 Task: Look for space in Fada N'gourma, Burkina Faso from 5th June, 2023 to 16th June, 2023 for 2 adults in price range Rs.7000 to Rs.15000. Place can be entire place with 1  bedroom having 1 bed and 1 bathroom. Property type can be house, flat, guest house, hotel. Amenities needed are: air conditioning. Booking option can be shelf check-in. Required host language is English.
Action: Mouse moved to (420, 91)
Screenshot: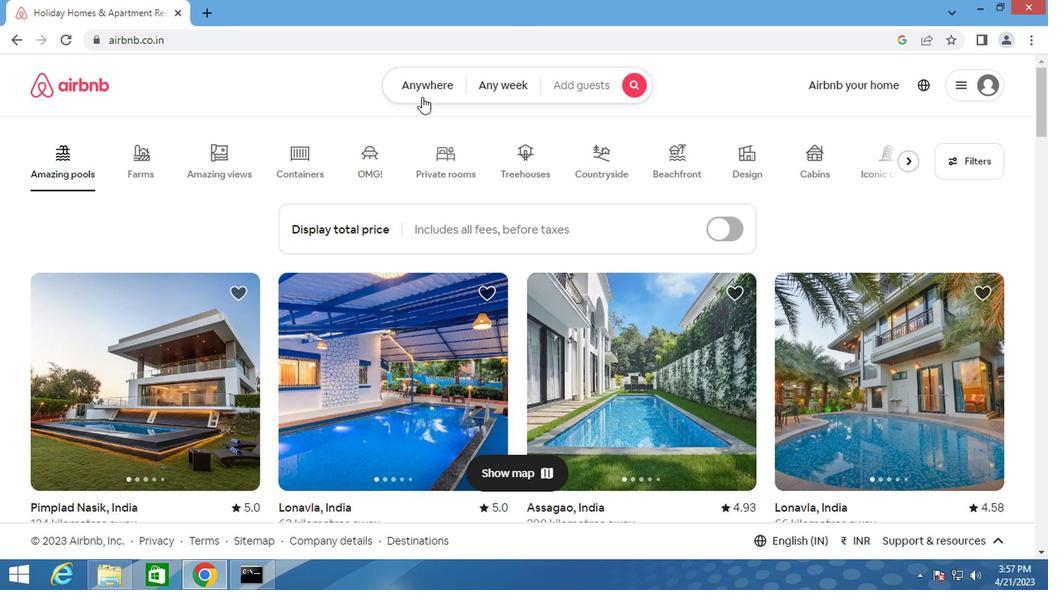 
Action: Mouse pressed left at (420, 91)
Screenshot: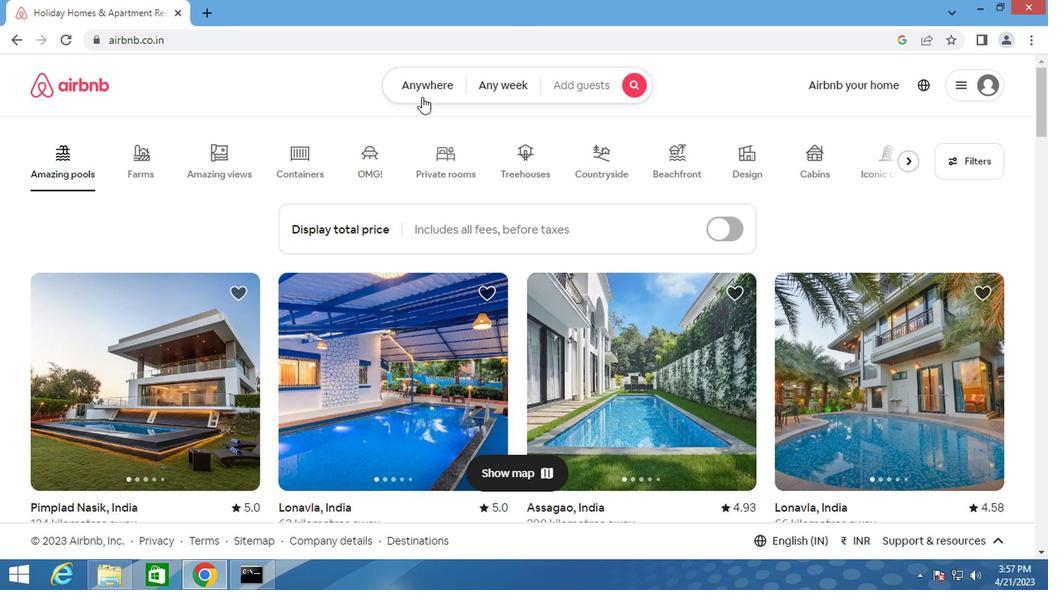 
Action: Mouse moved to (302, 146)
Screenshot: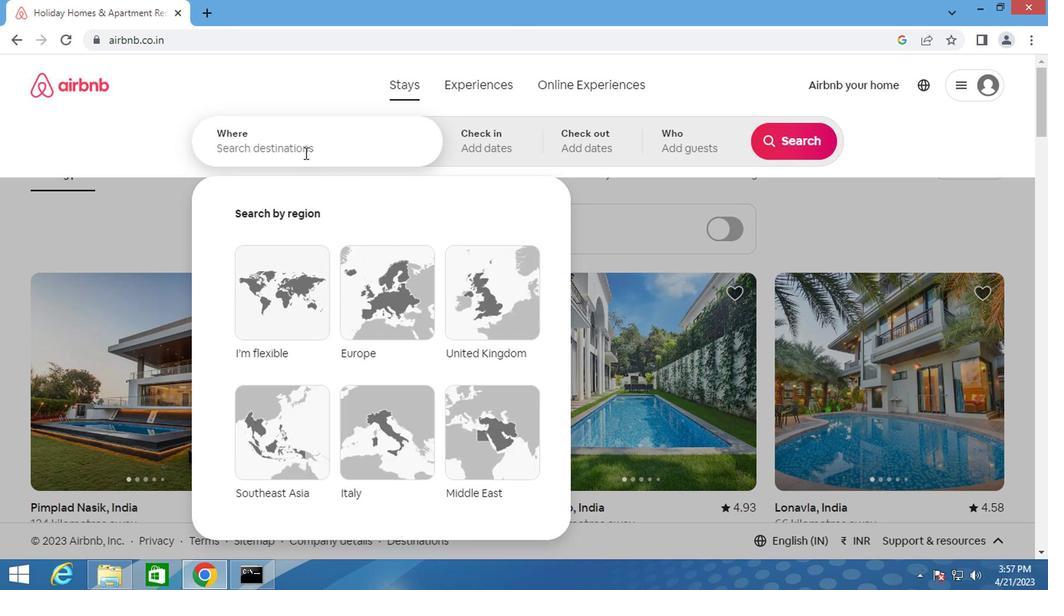 
Action: Mouse pressed left at (302, 146)
Screenshot: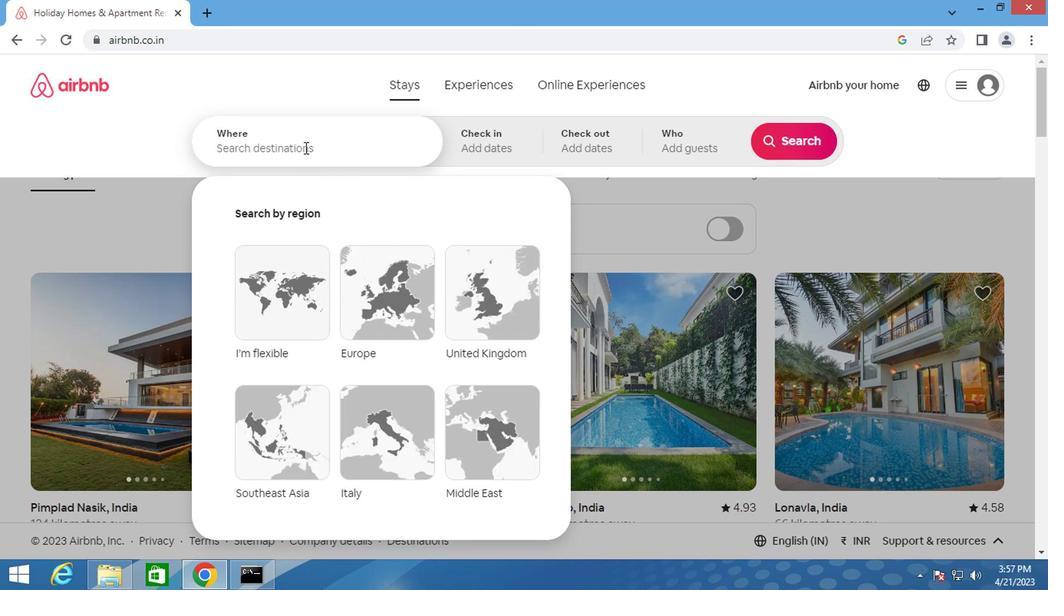 
Action: Key pressed <Key.shift>FADA<Key.space><Key.shift>N'
Screenshot: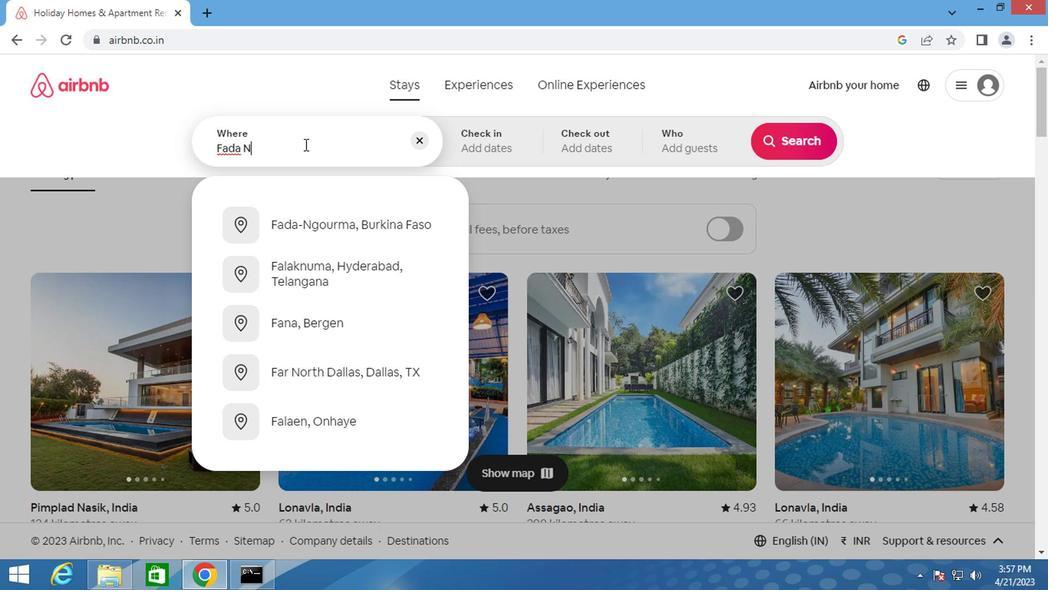 
Action: Mouse moved to (349, 220)
Screenshot: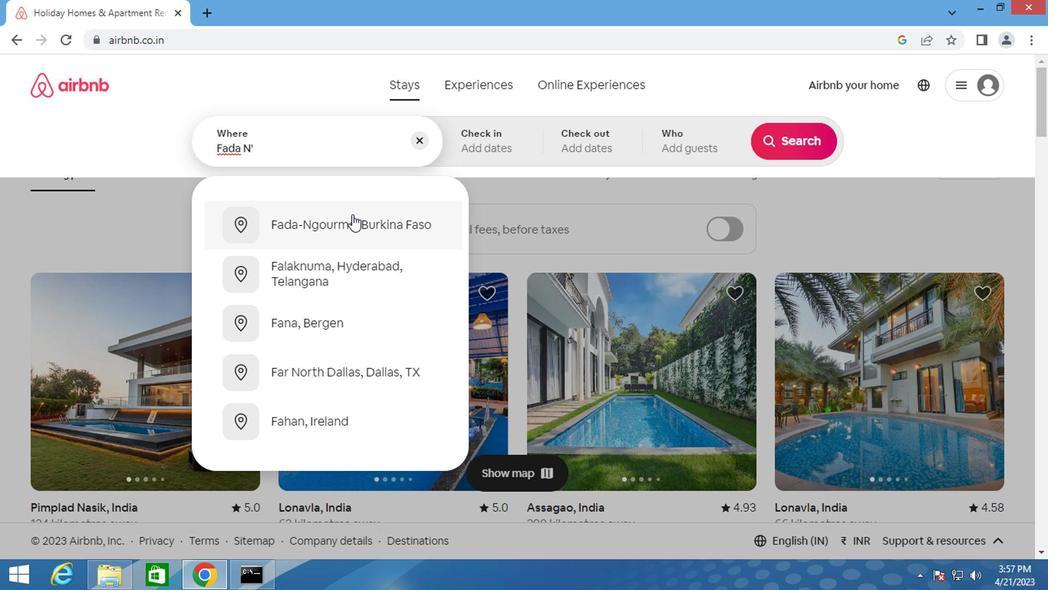 
Action: Mouse pressed left at (349, 220)
Screenshot: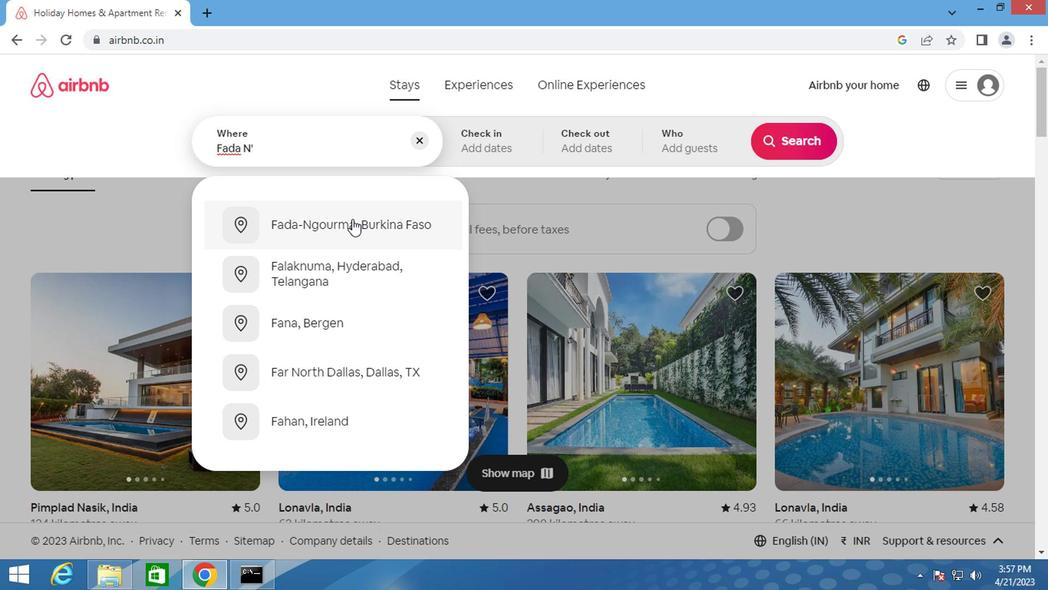 
Action: Mouse moved to (786, 262)
Screenshot: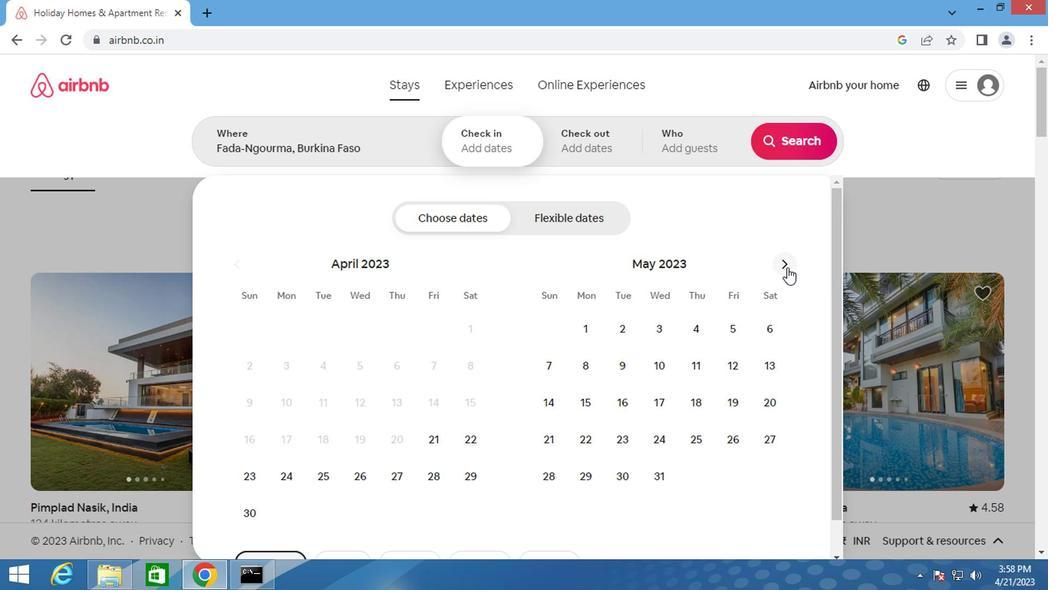 
Action: Mouse pressed left at (786, 262)
Screenshot: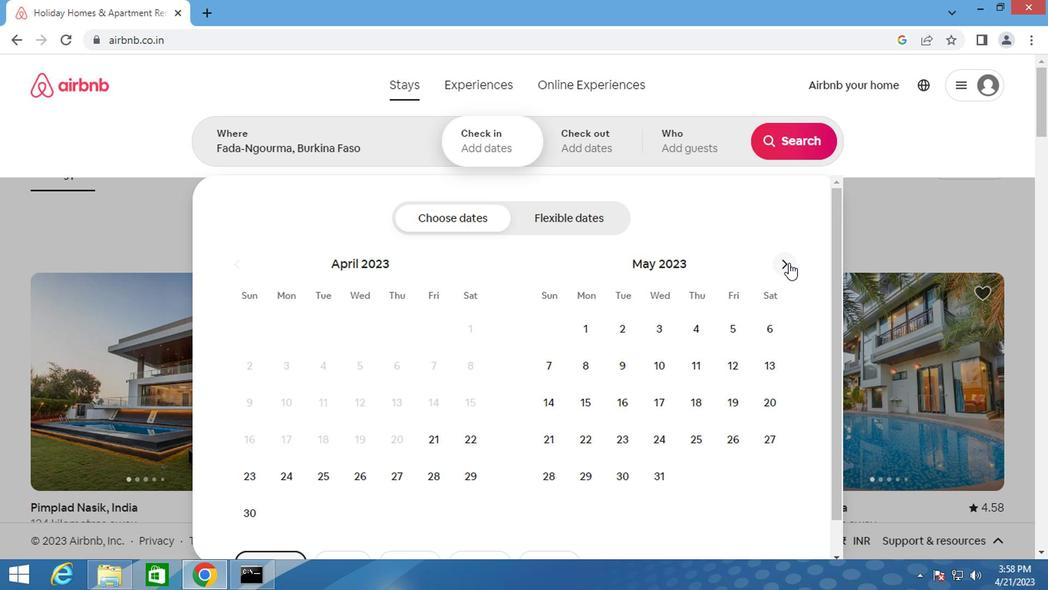 
Action: Mouse moved to (586, 374)
Screenshot: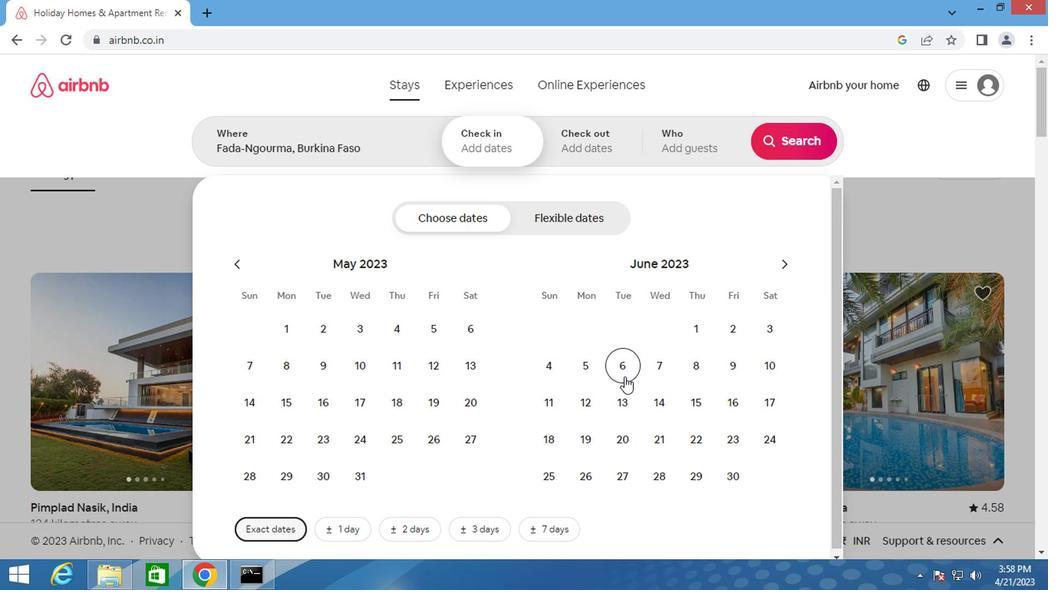 
Action: Mouse pressed left at (586, 374)
Screenshot: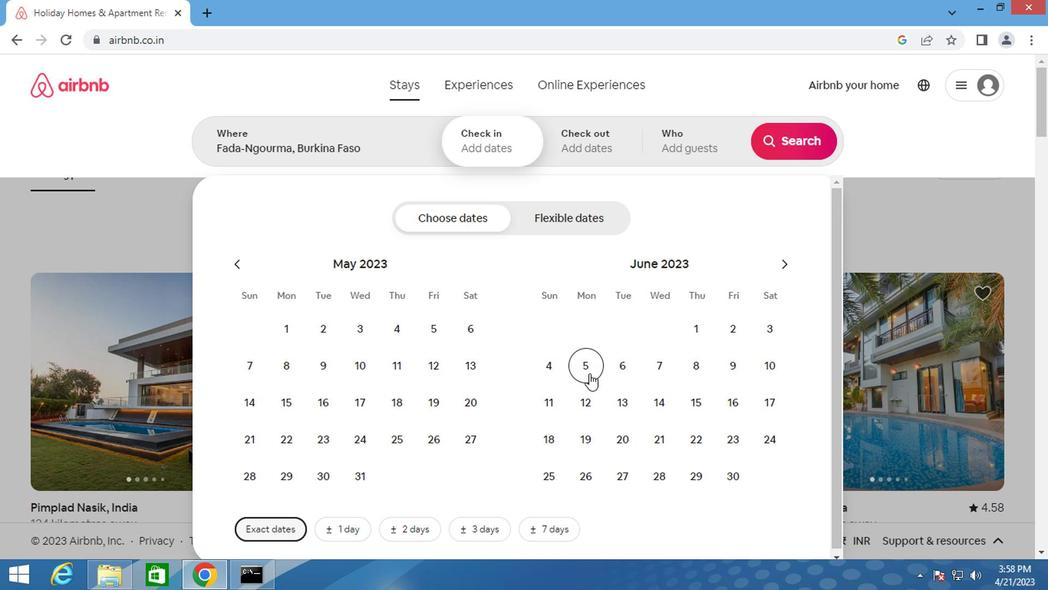 
Action: Mouse moved to (722, 402)
Screenshot: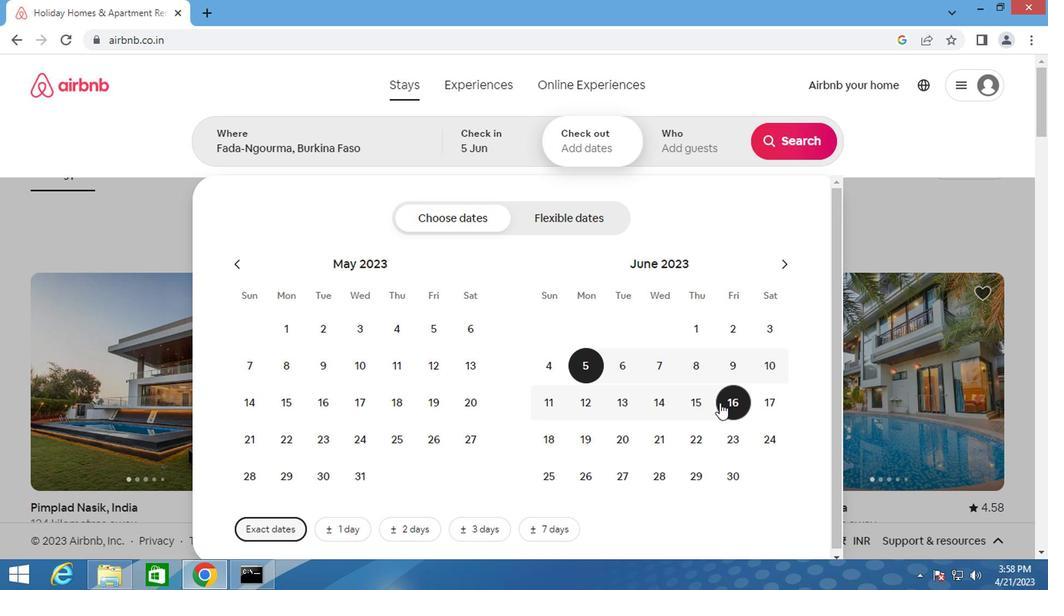 
Action: Mouse pressed left at (722, 402)
Screenshot: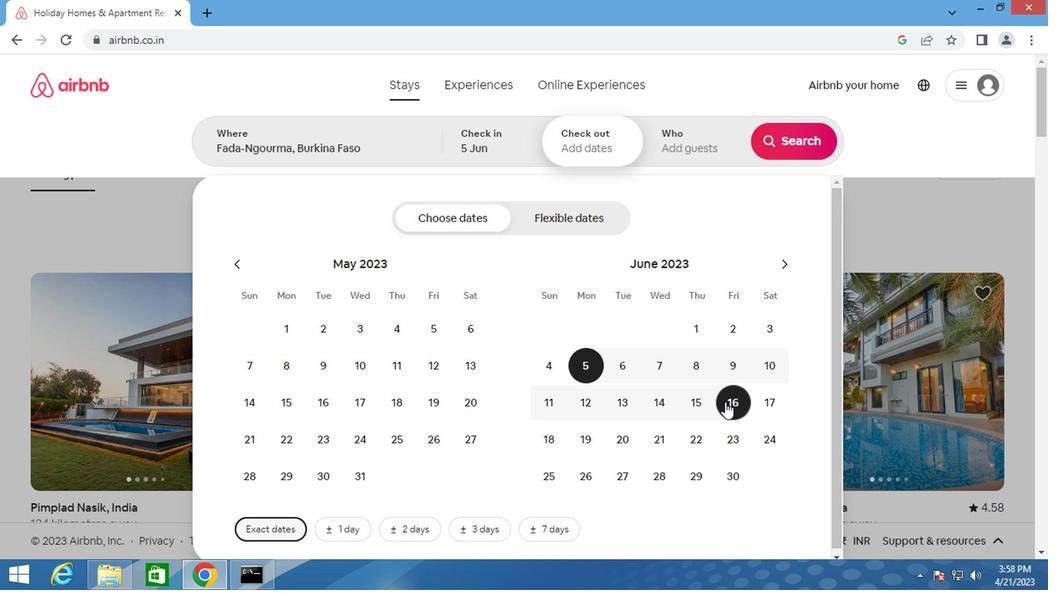
Action: Mouse moved to (697, 149)
Screenshot: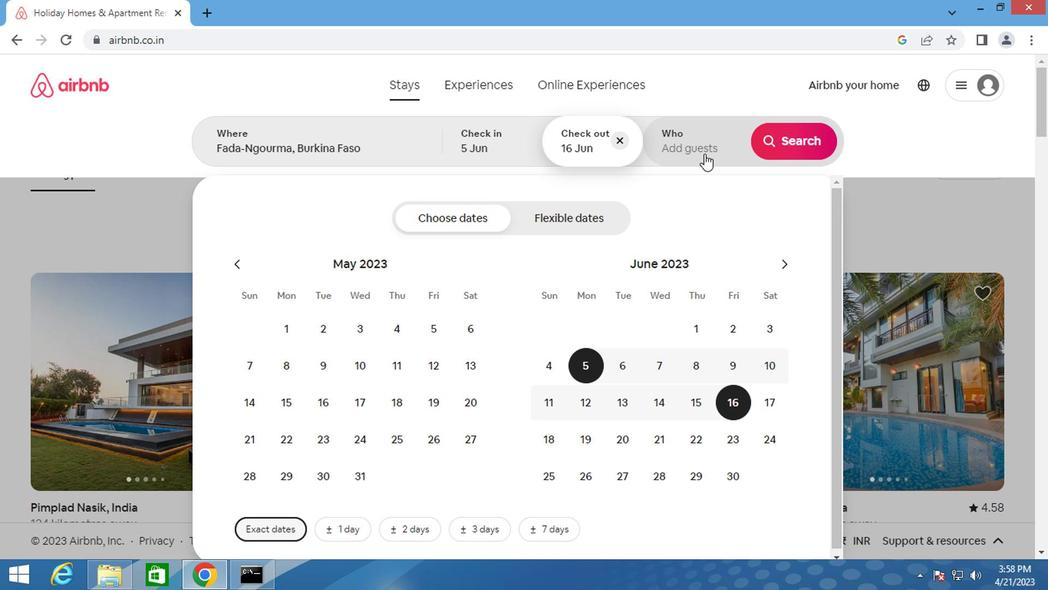 
Action: Mouse pressed left at (697, 149)
Screenshot: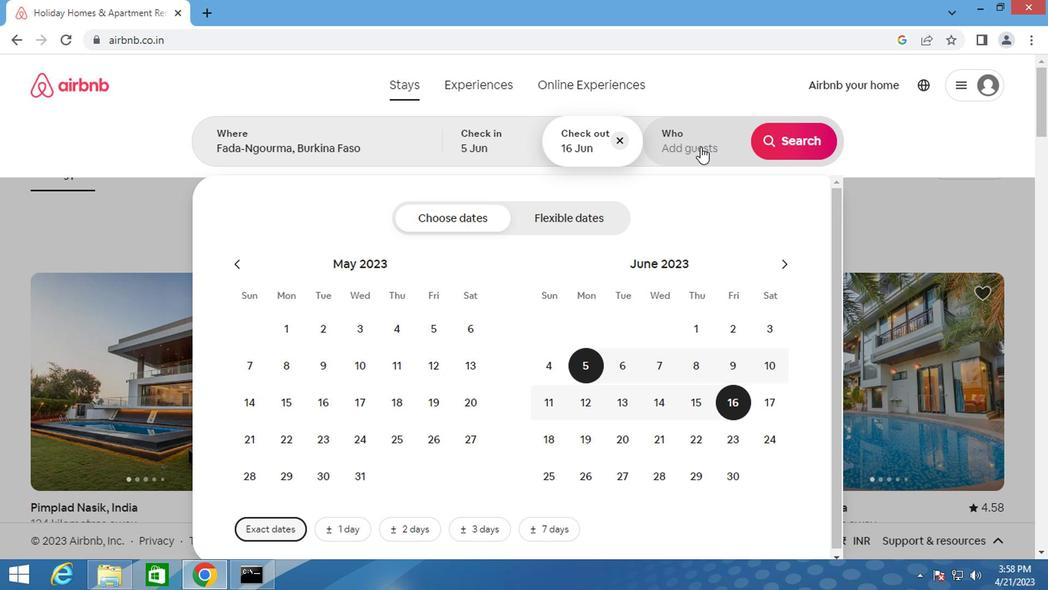 
Action: Mouse moved to (797, 218)
Screenshot: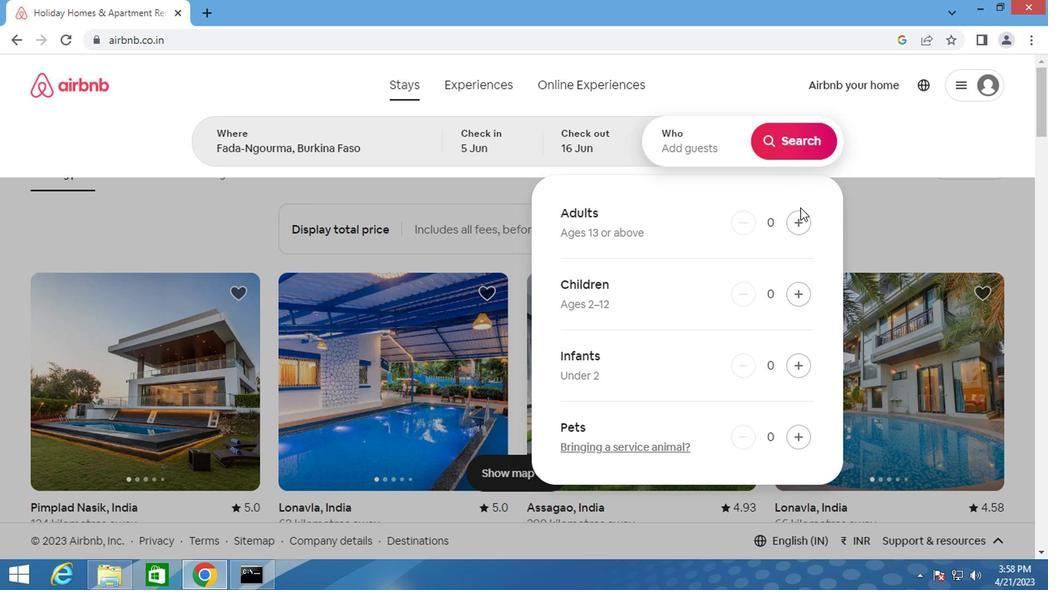 
Action: Mouse pressed left at (797, 218)
Screenshot: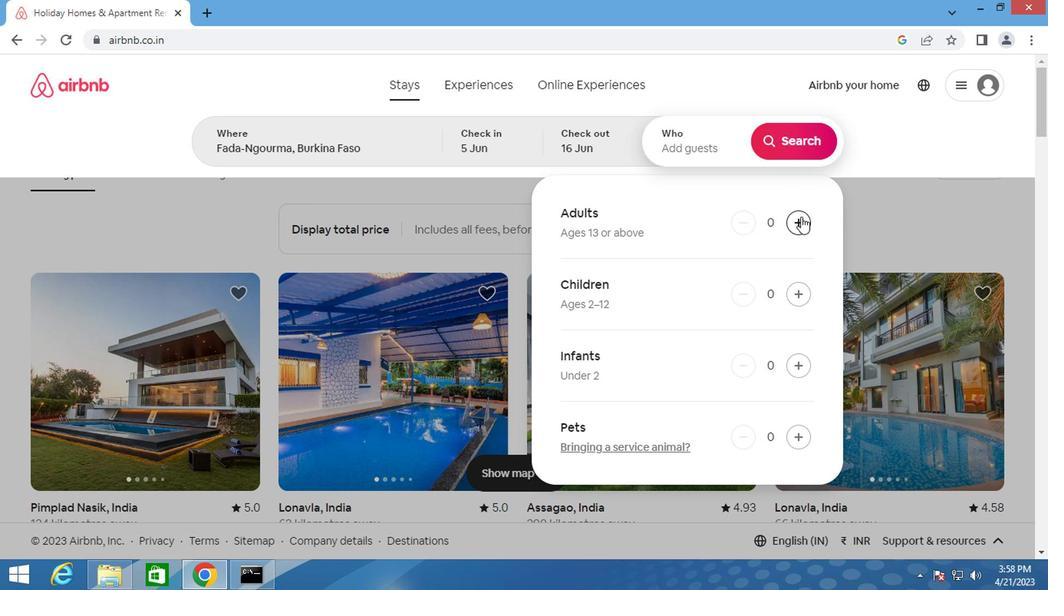 
Action: Mouse pressed left at (797, 218)
Screenshot: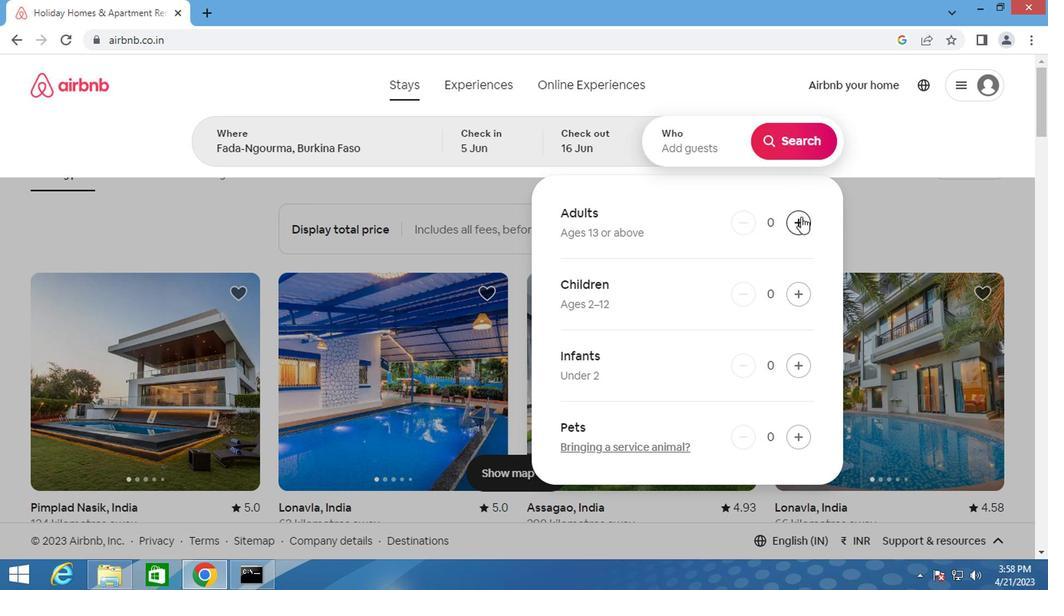 
Action: Mouse moved to (789, 151)
Screenshot: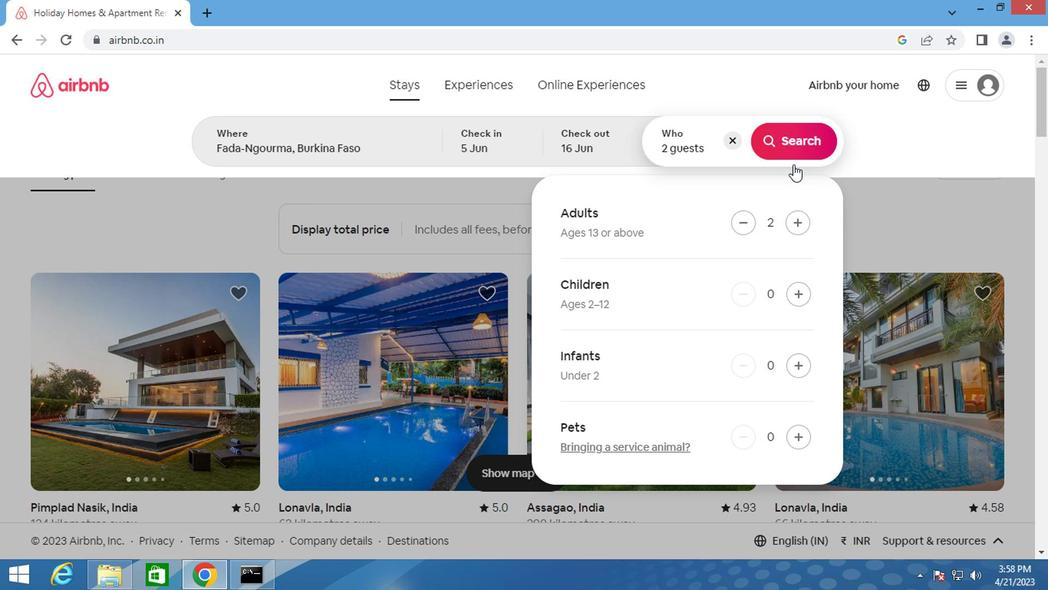 
Action: Mouse pressed left at (789, 151)
Screenshot: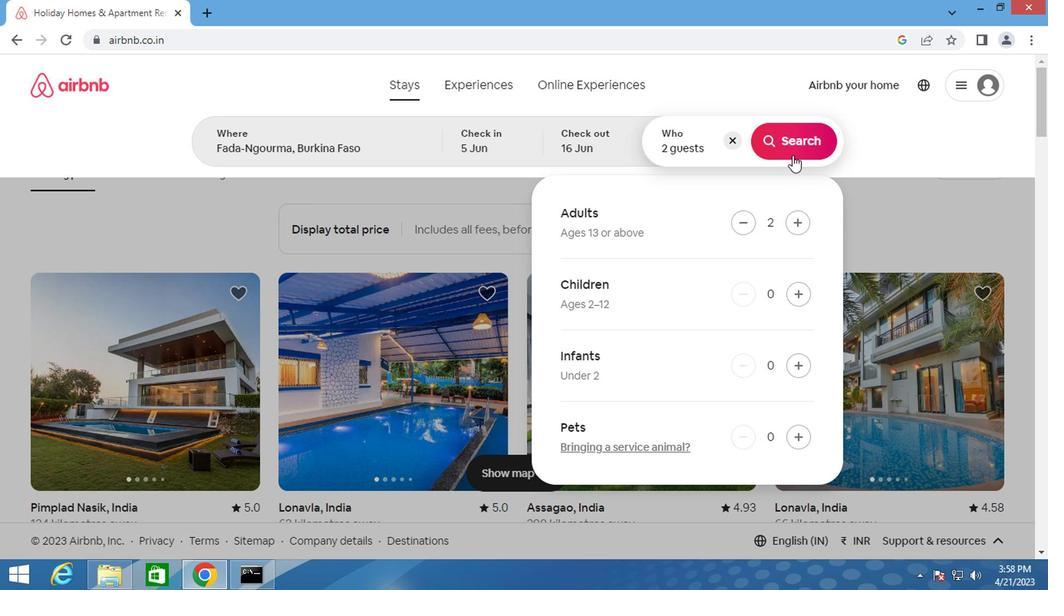 
Action: Mouse moved to (982, 156)
Screenshot: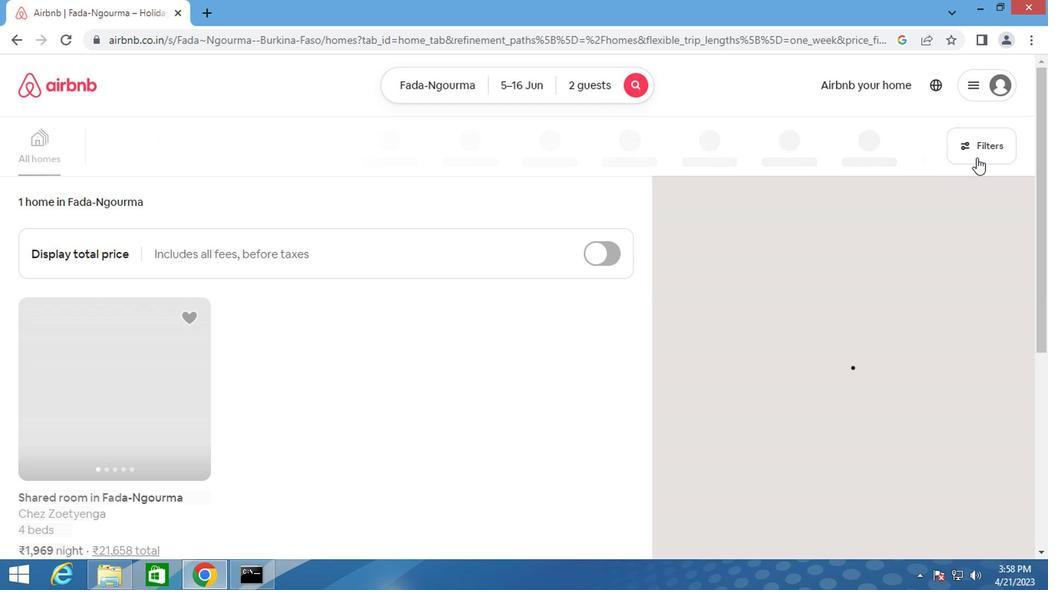 
Action: Mouse pressed left at (982, 156)
Screenshot: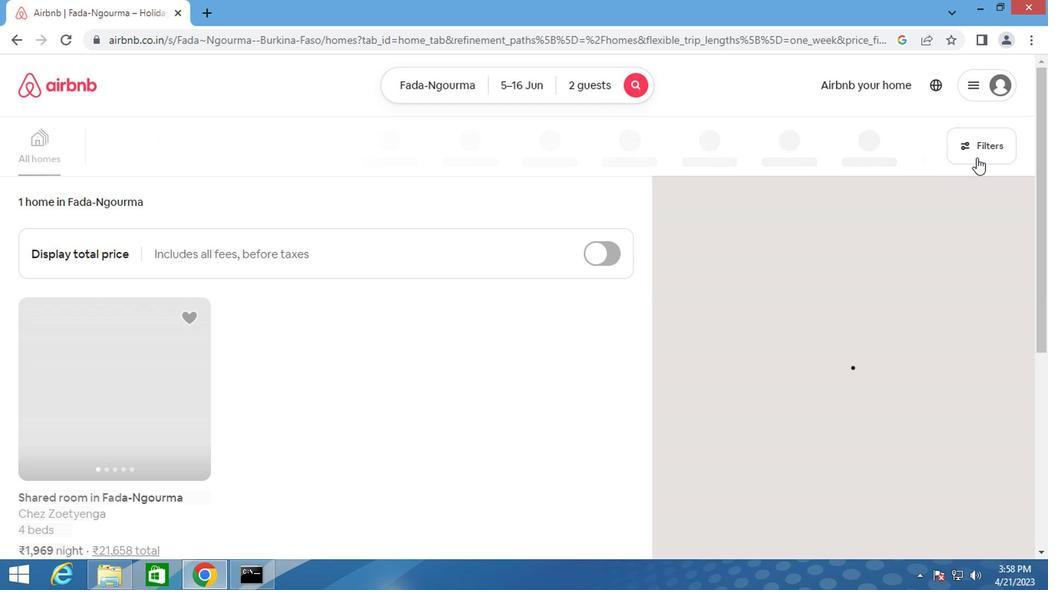 
Action: Mouse moved to (304, 342)
Screenshot: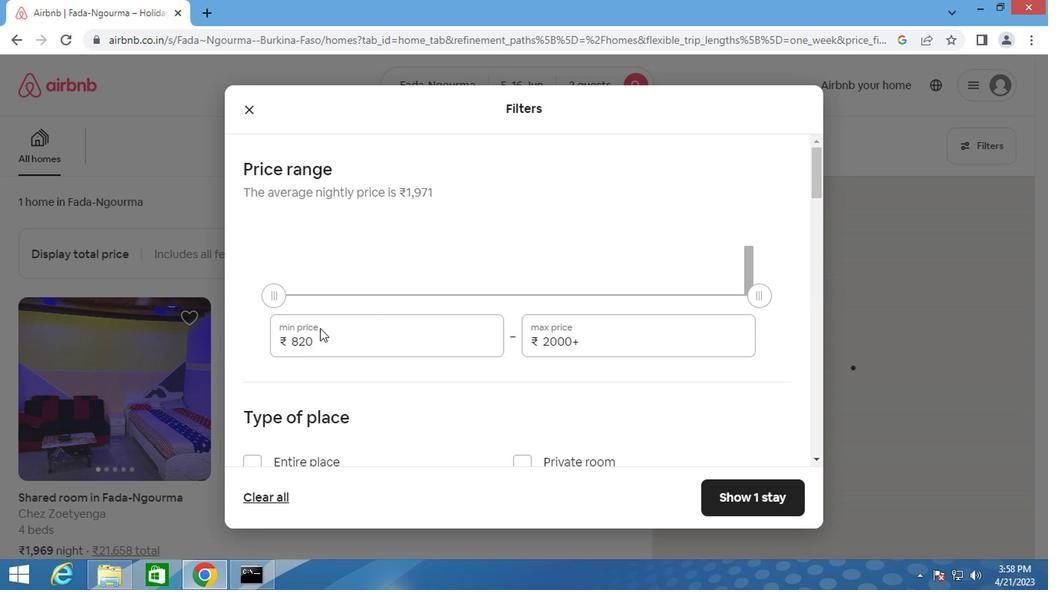 
Action: Mouse pressed left at (304, 342)
Screenshot: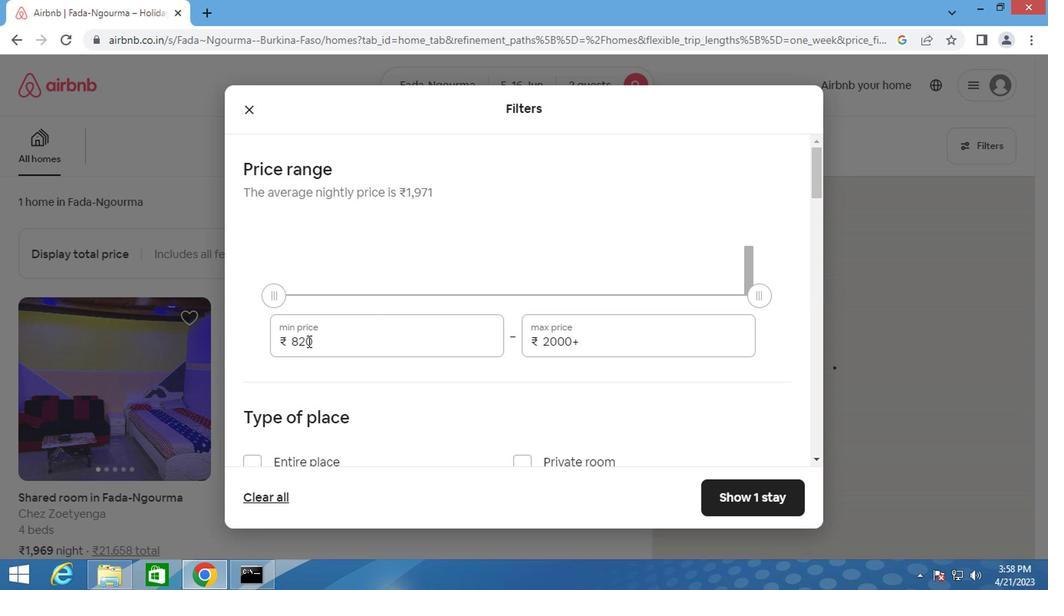 
Action: Mouse pressed left at (304, 342)
Screenshot: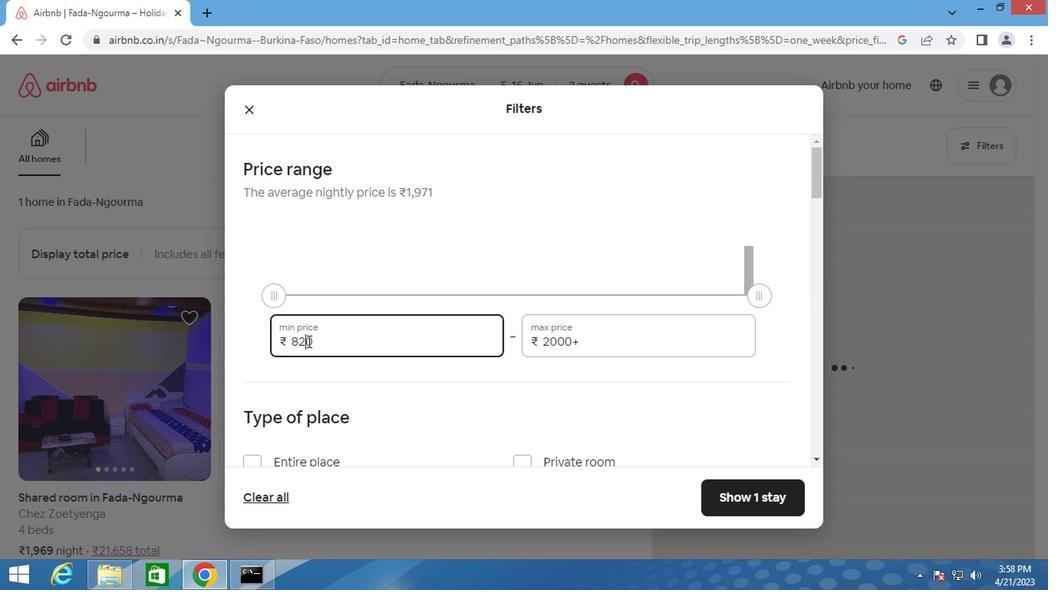
Action: Key pressed <Key.backspace>7000
Screenshot: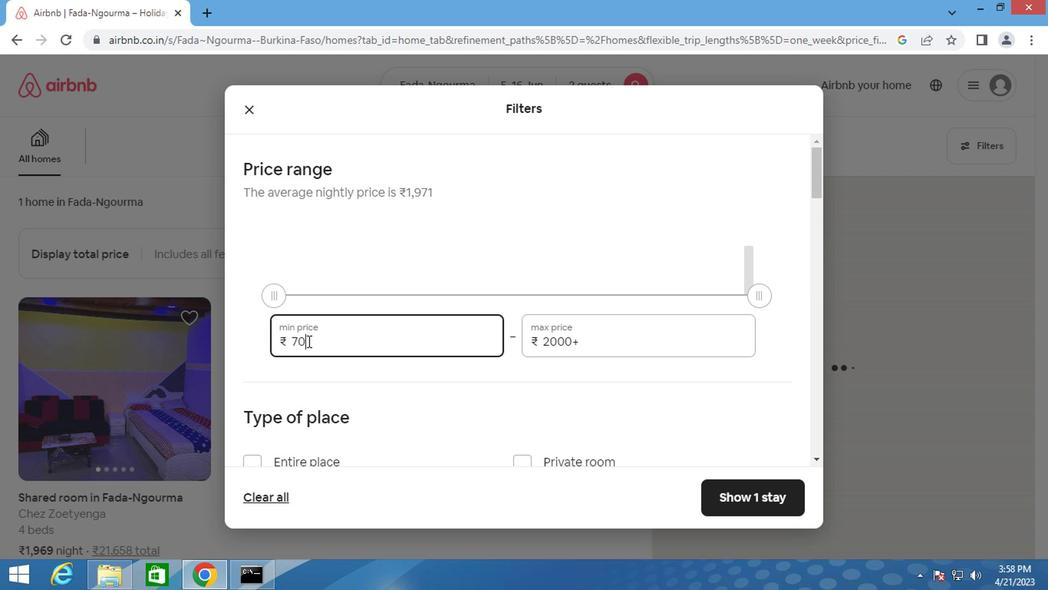 
Action: Mouse moved to (547, 335)
Screenshot: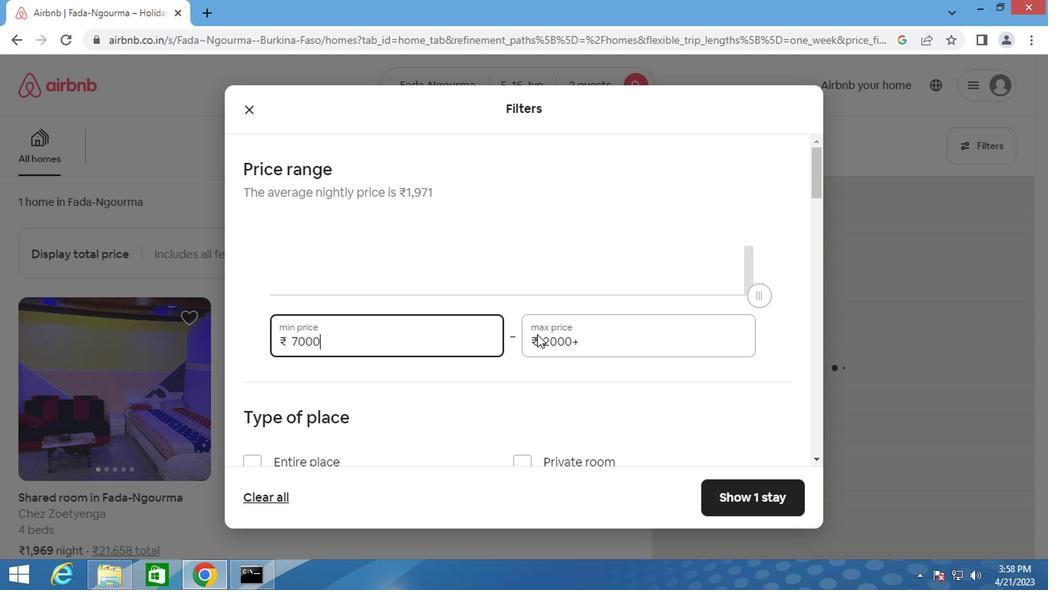 
Action: Mouse pressed left at (547, 335)
Screenshot: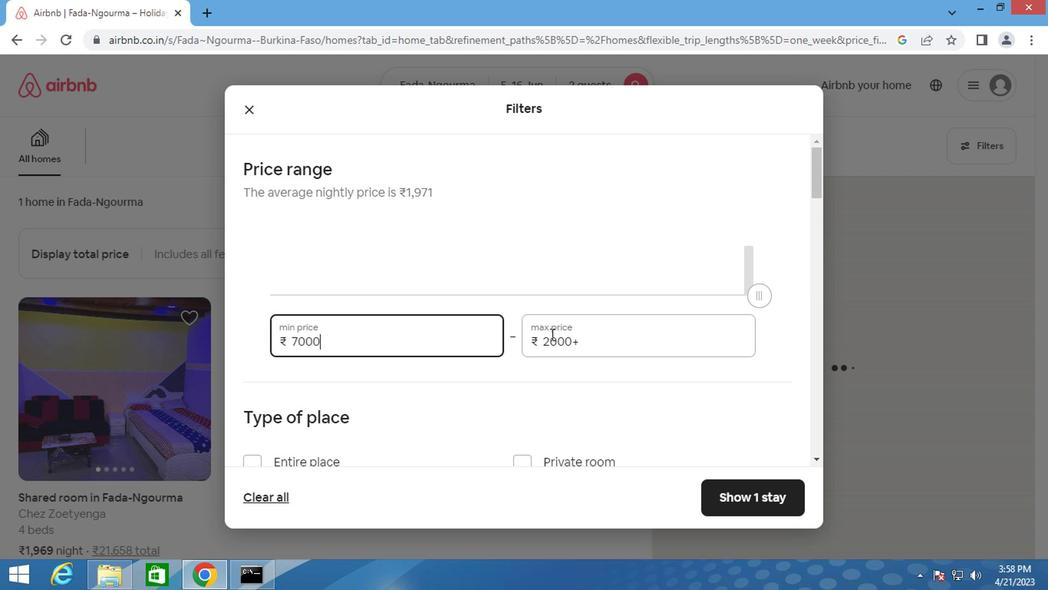 
Action: Mouse moved to (550, 343)
Screenshot: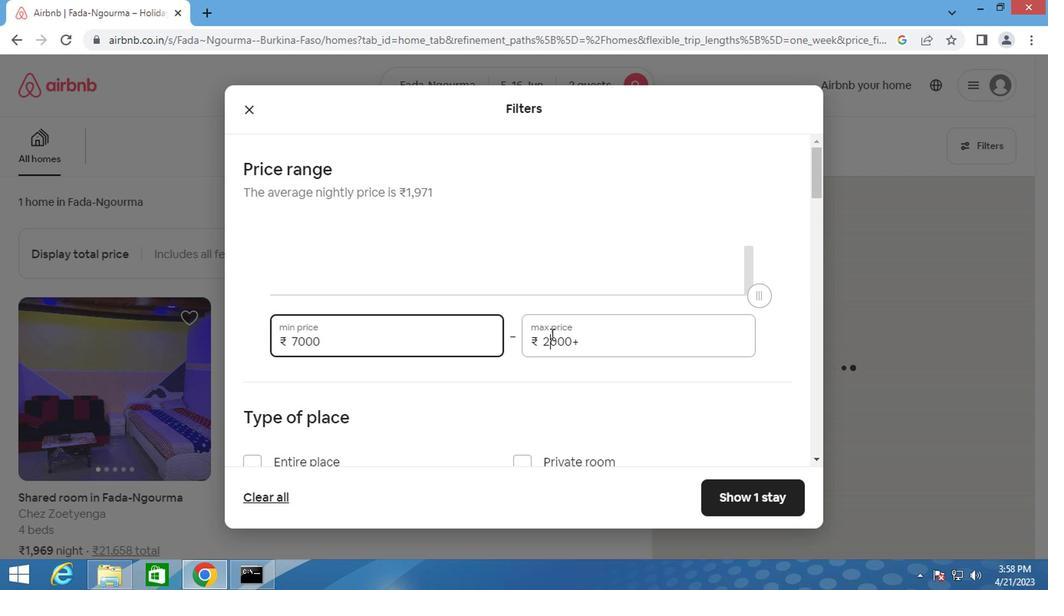 
Action: Mouse pressed left at (550, 343)
Screenshot: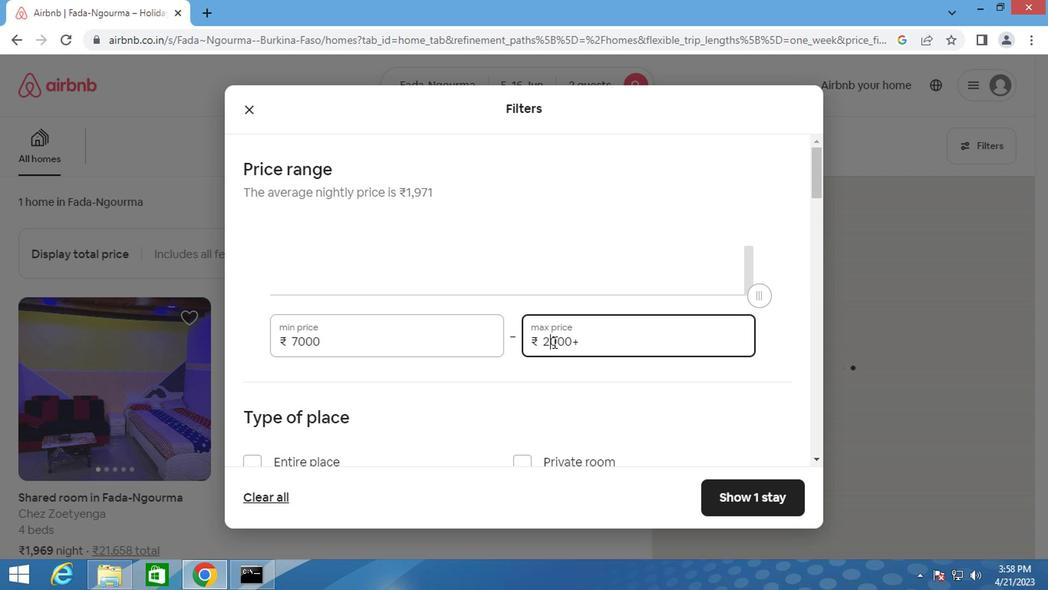 
Action: Mouse moved to (550, 343)
Screenshot: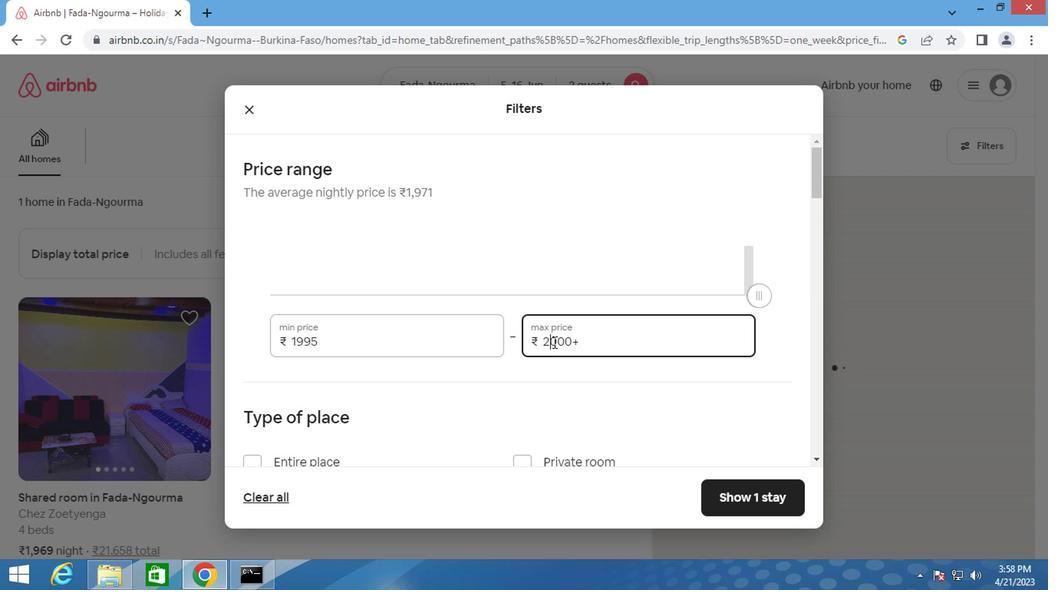 
Action: Mouse pressed left at (550, 343)
Screenshot: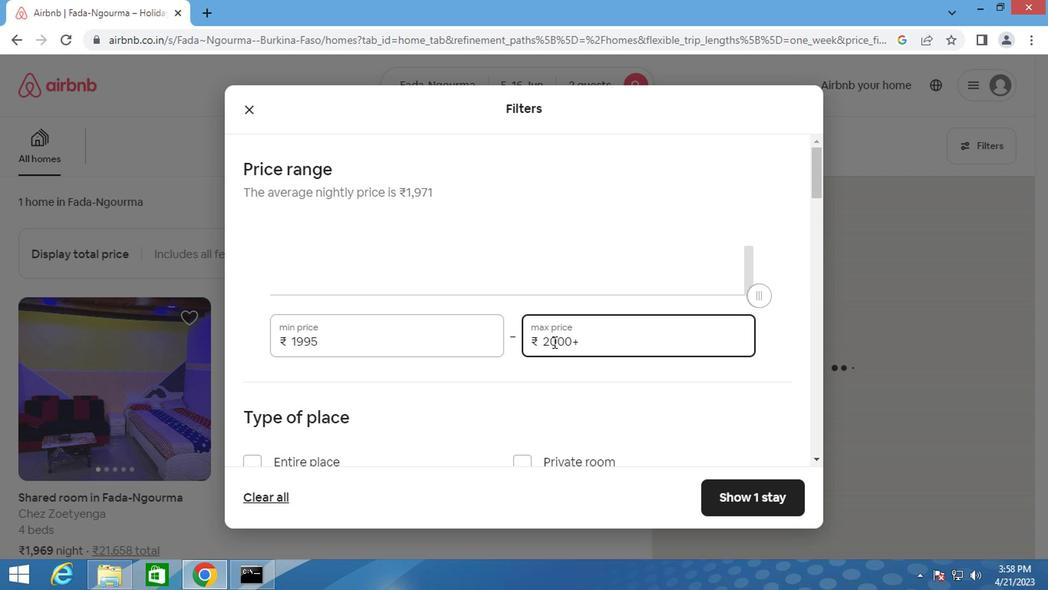 
Action: Mouse pressed left at (550, 343)
Screenshot: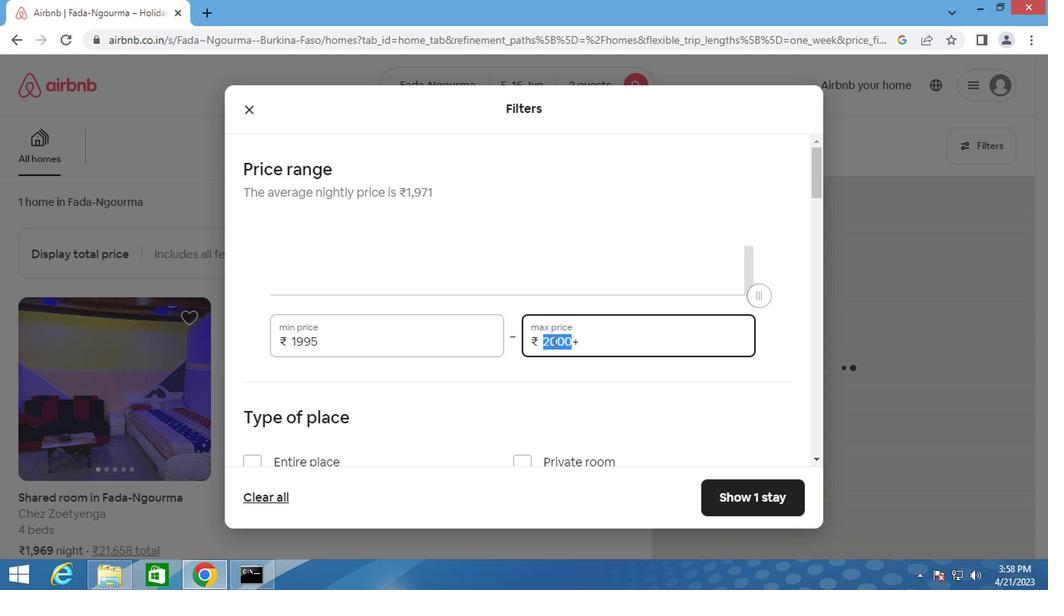 
Action: Key pressed <Key.backspace>15000
Screenshot: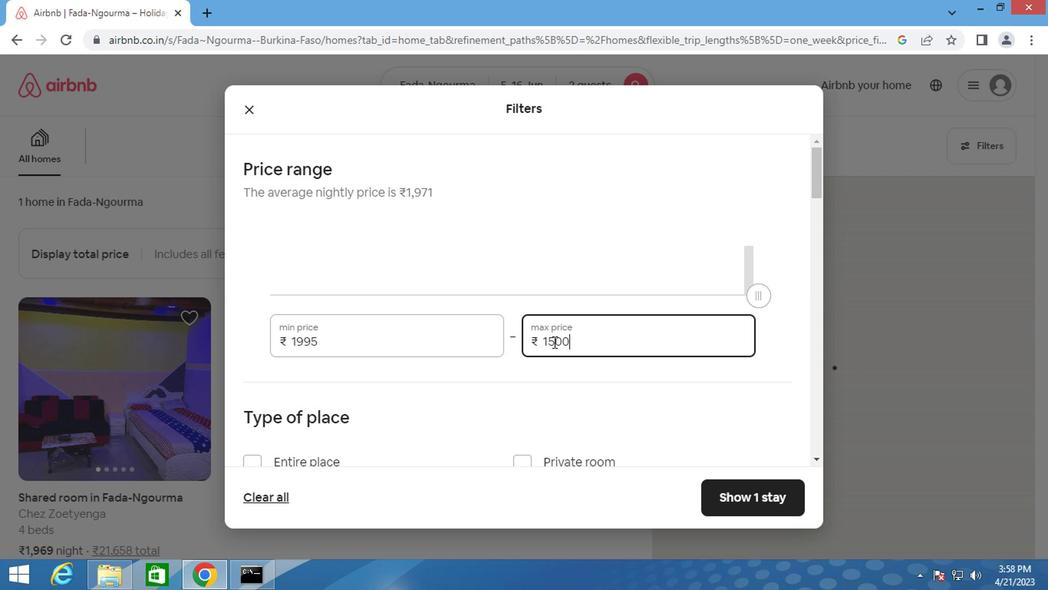
Action: Mouse moved to (247, 460)
Screenshot: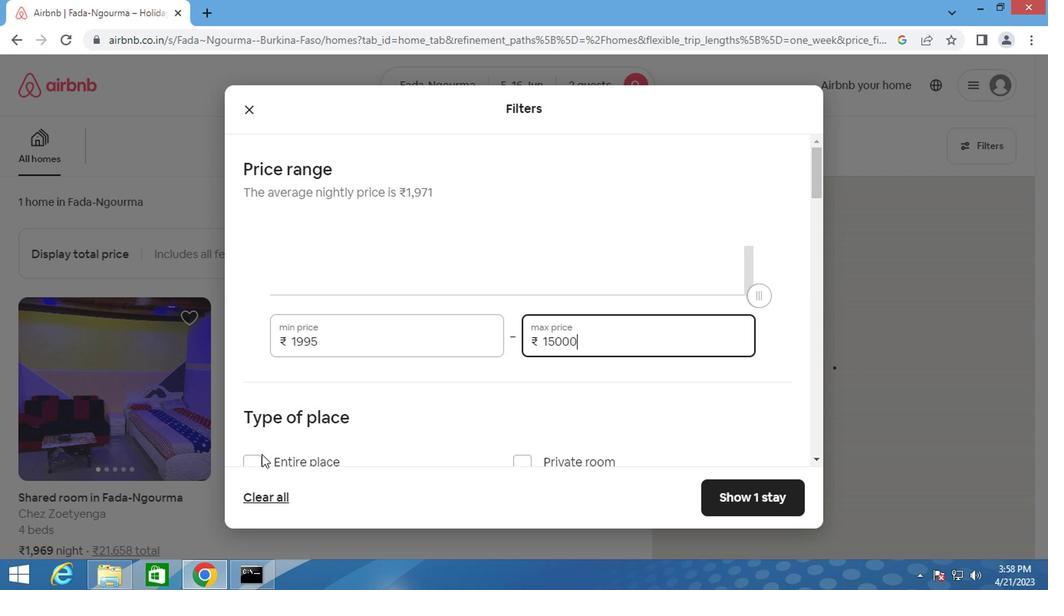 
Action: Mouse pressed left at (247, 460)
Screenshot: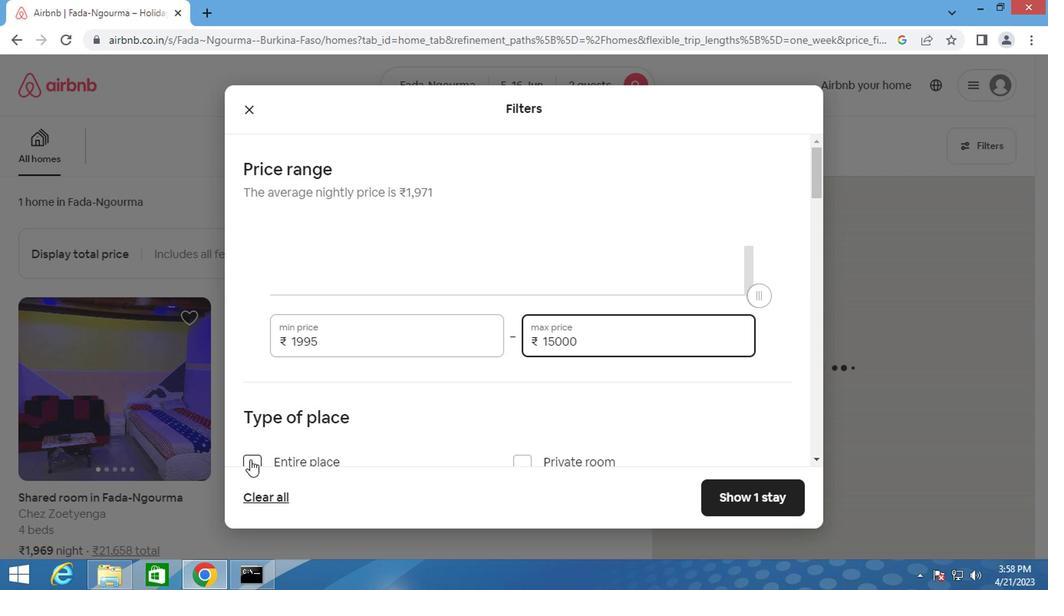 
Action: Mouse moved to (374, 409)
Screenshot: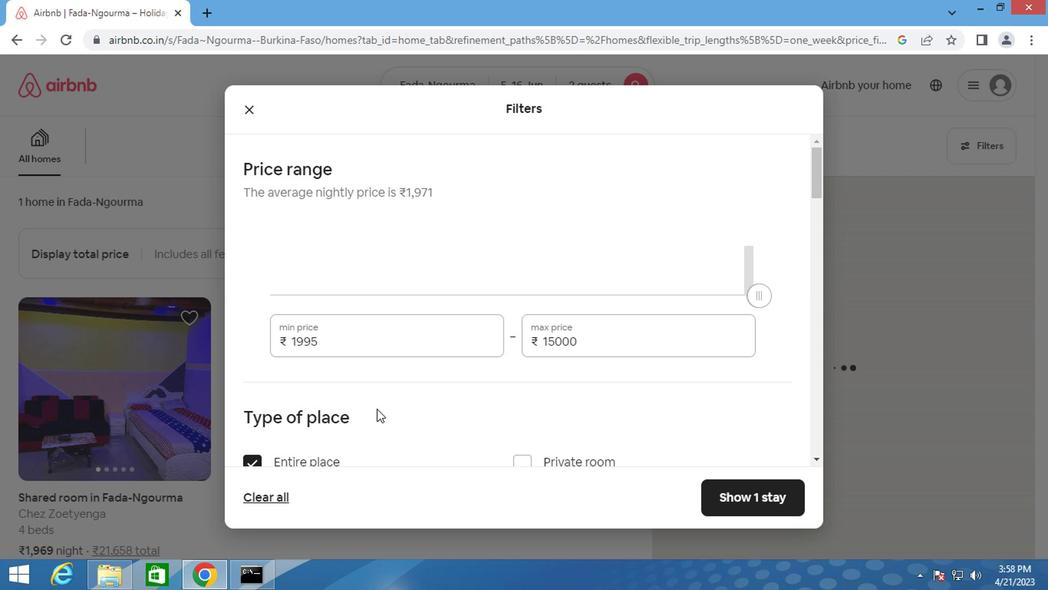
Action: Mouse scrolled (374, 408) with delta (0, -1)
Screenshot: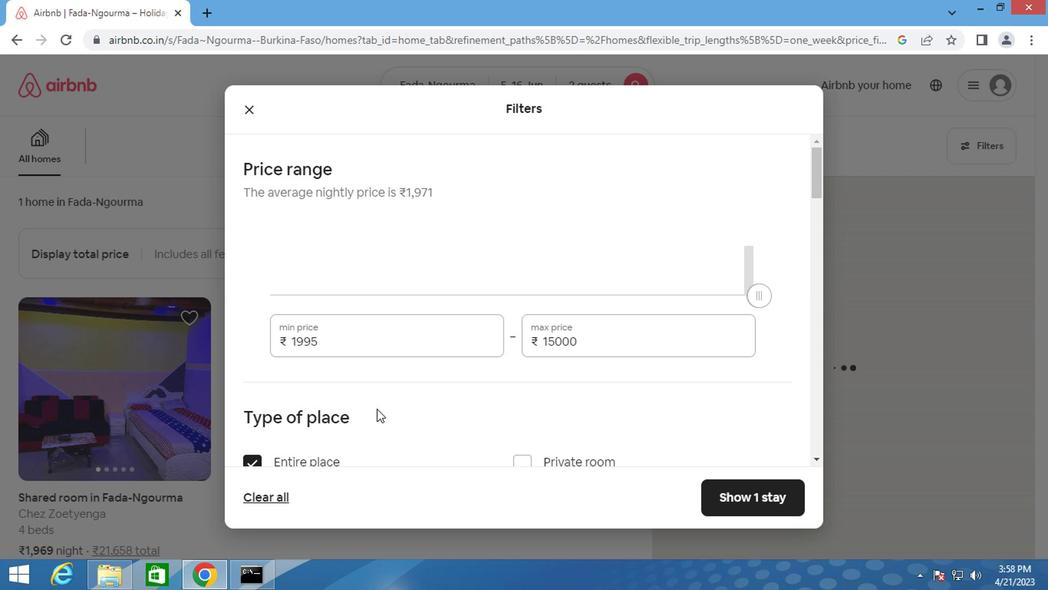 
Action: Mouse scrolled (374, 408) with delta (0, -1)
Screenshot: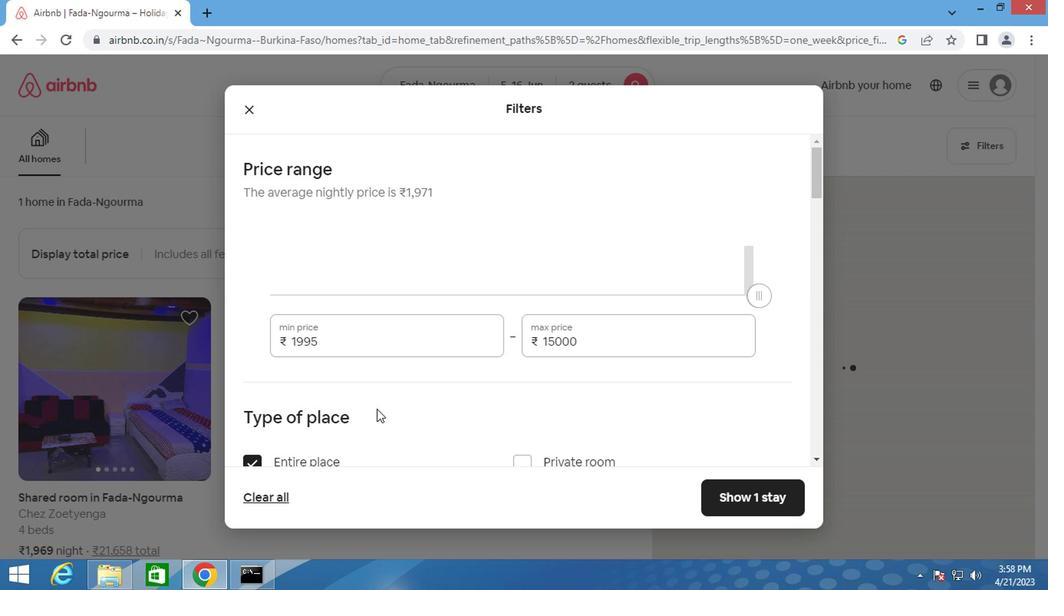 
Action: Mouse scrolled (374, 408) with delta (0, -1)
Screenshot: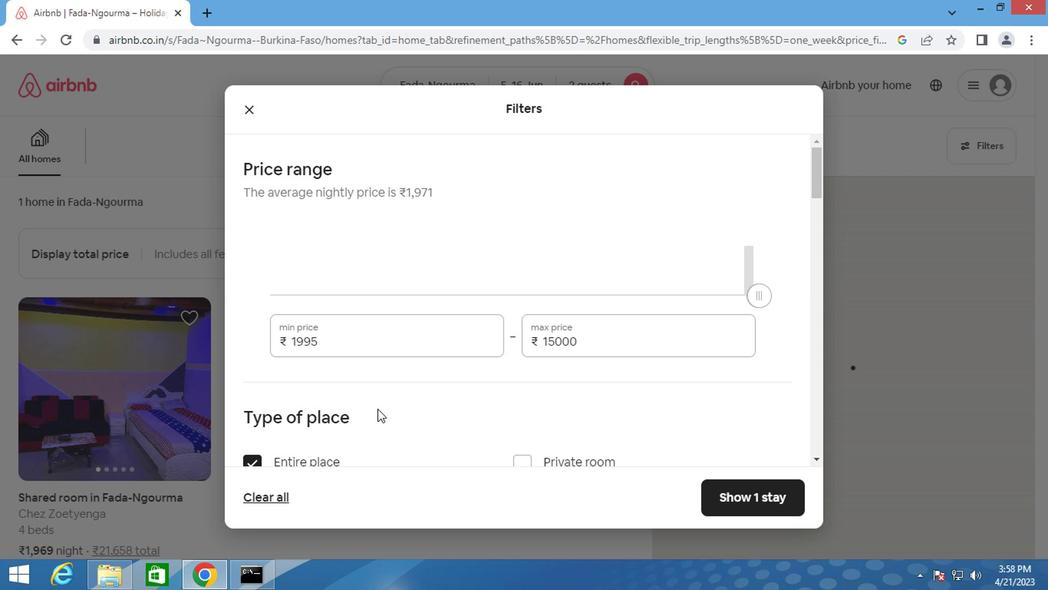 
Action: Mouse scrolled (374, 408) with delta (0, -1)
Screenshot: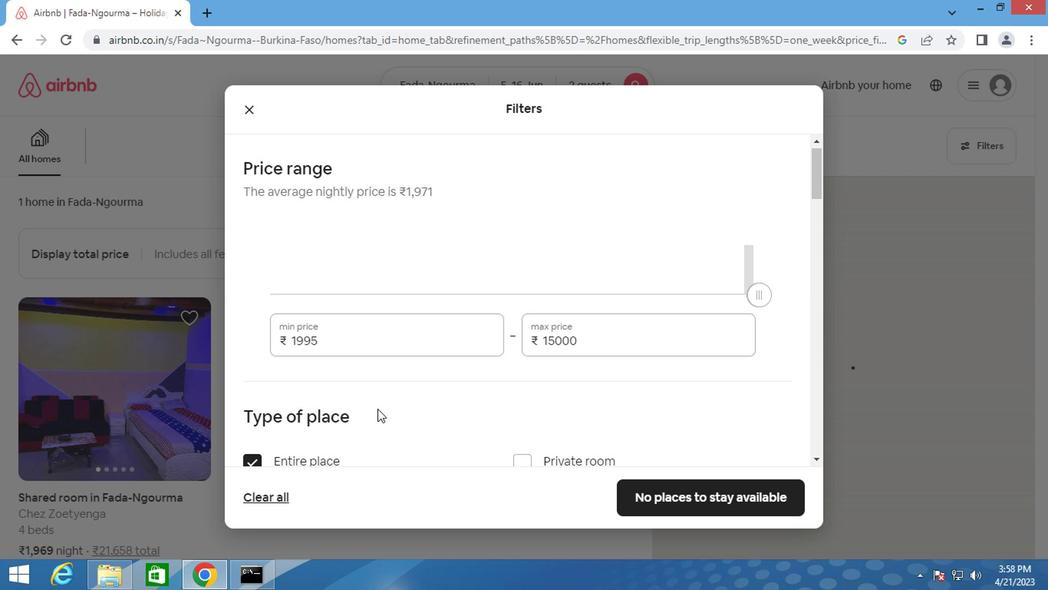 
Action: Mouse moved to (375, 409)
Screenshot: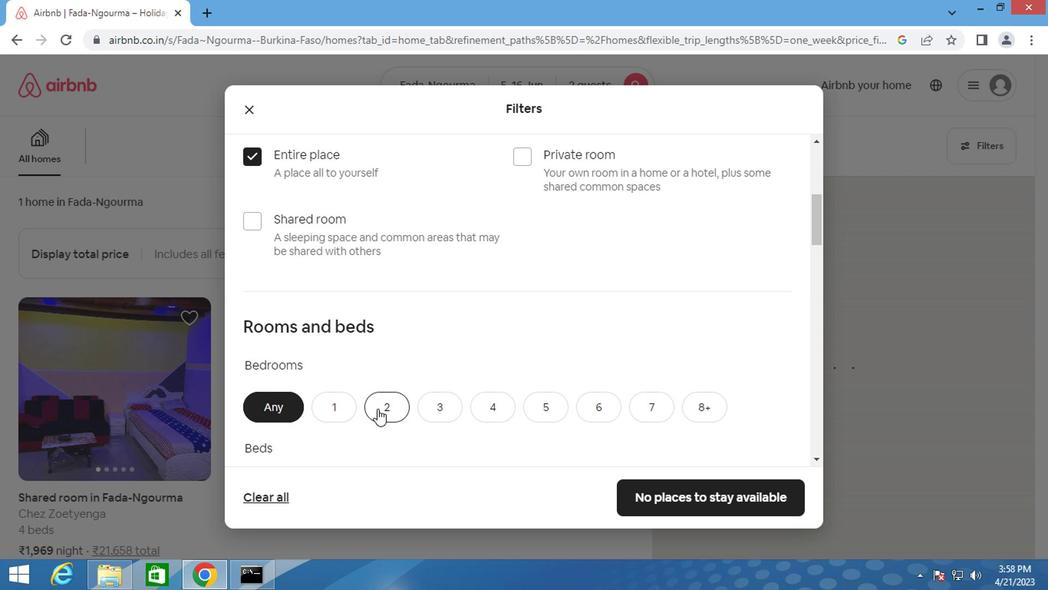 
Action: Mouse scrolled (375, 408) with delta (0, -1)
Screenshot: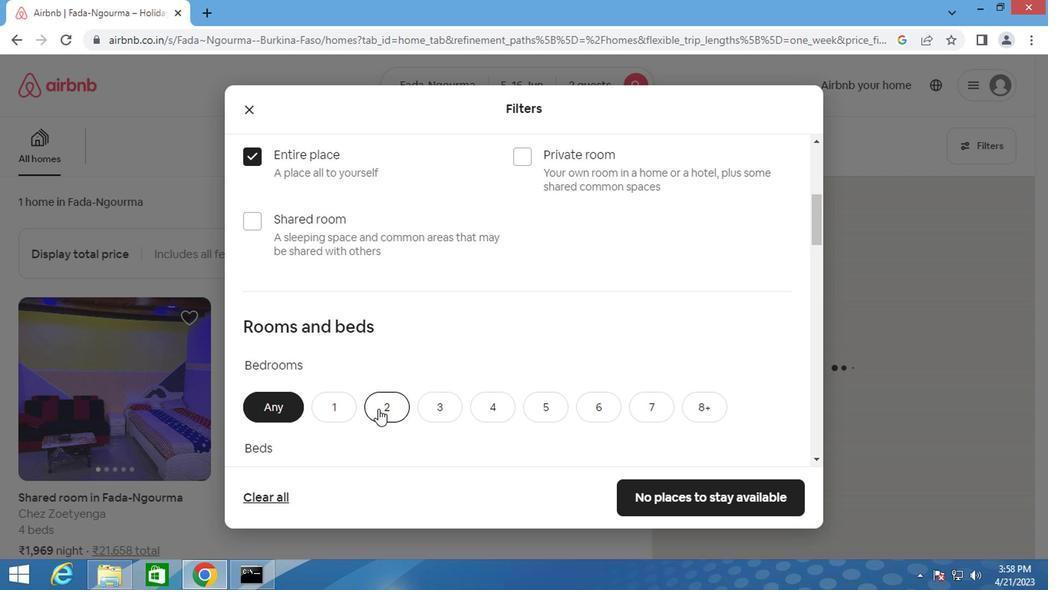 
Action: Mouse scrolled (375, 408) with delta (0, -1)
Screenshot: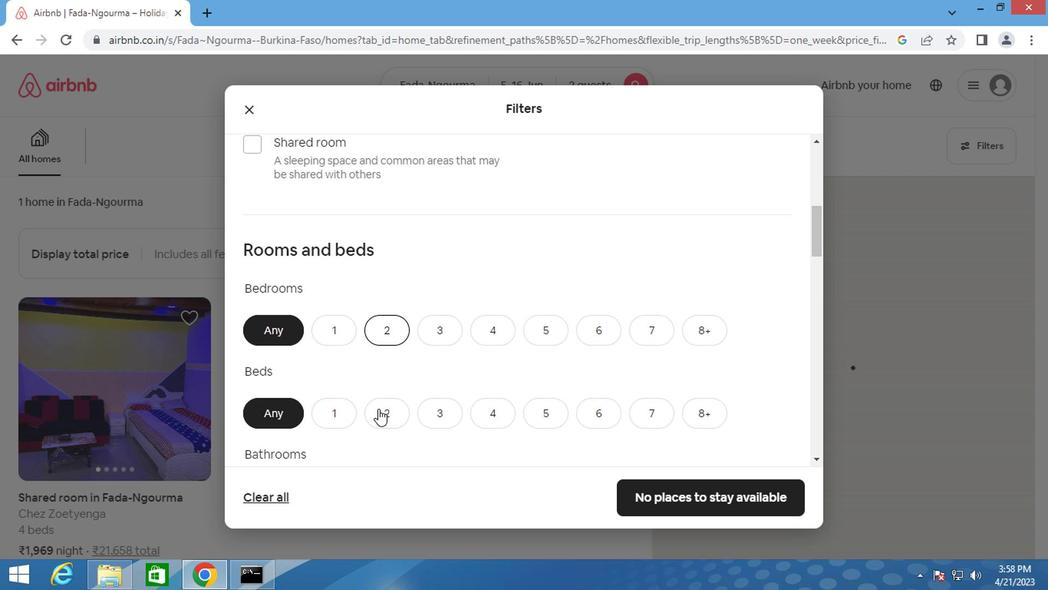 
Action: Mouse moved to (331, 252)
Screenshot: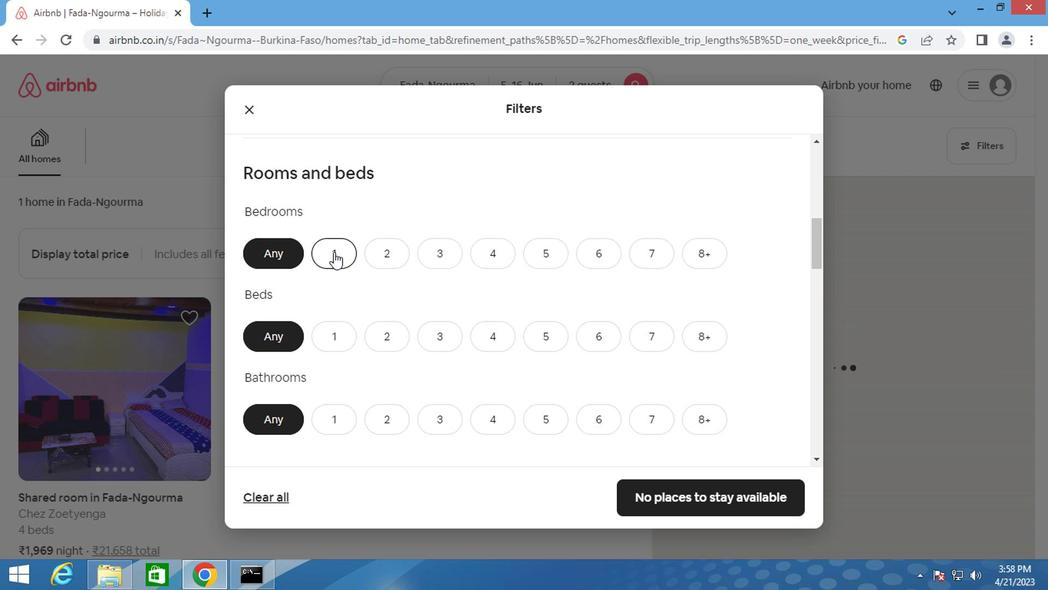 
Action: Mouse pressed left at (331, 252)
Screenshot: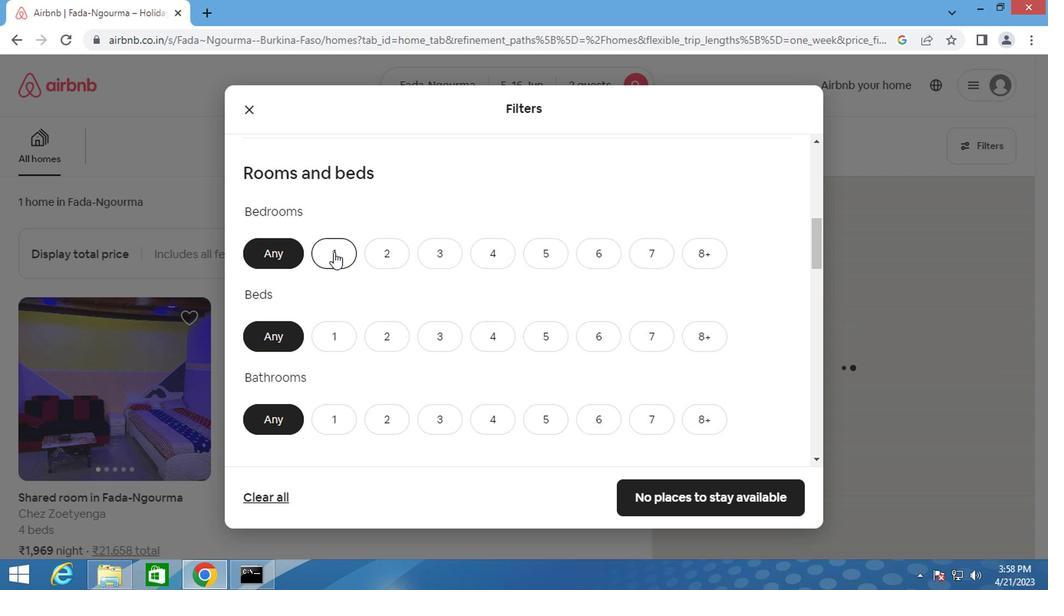 
Action: Mouse moved to (329, 333)
Screenshot: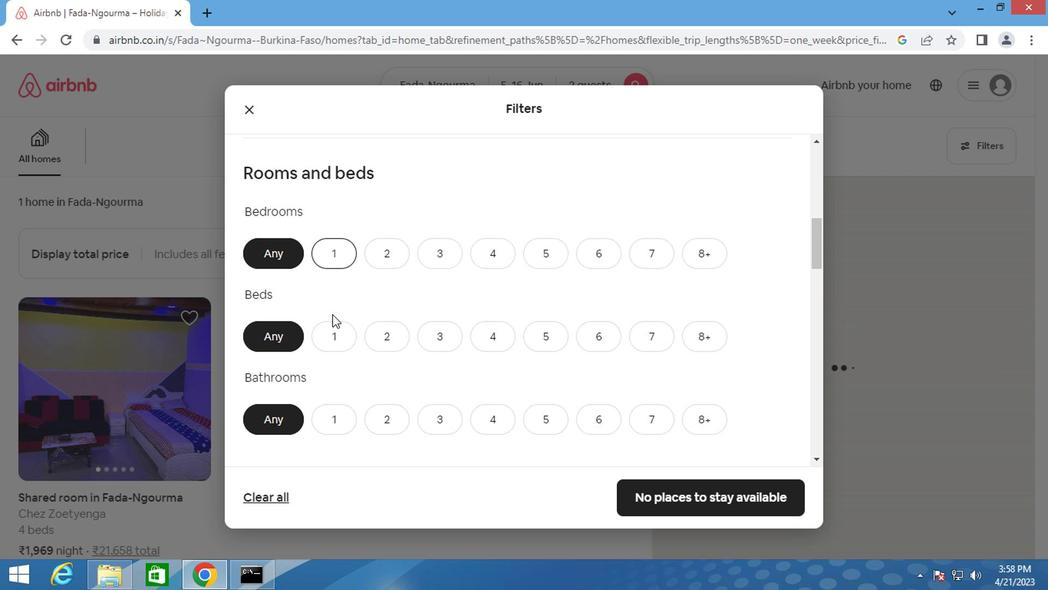 
Action: Mouse pressed left at (329, 333)
Screenshot: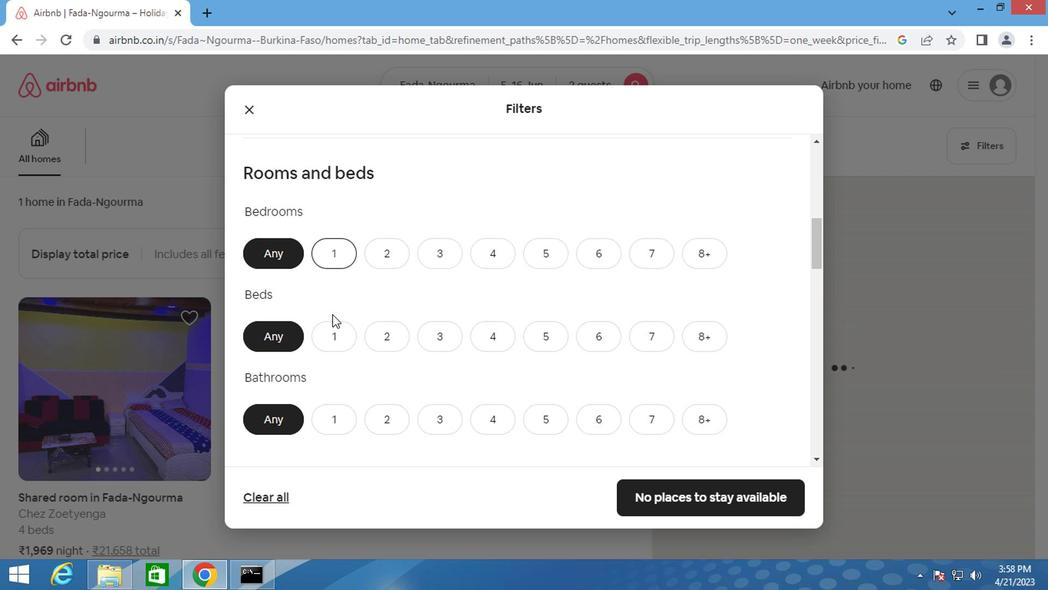 
Action: Mouse moved to (322, 423)
Screenshot: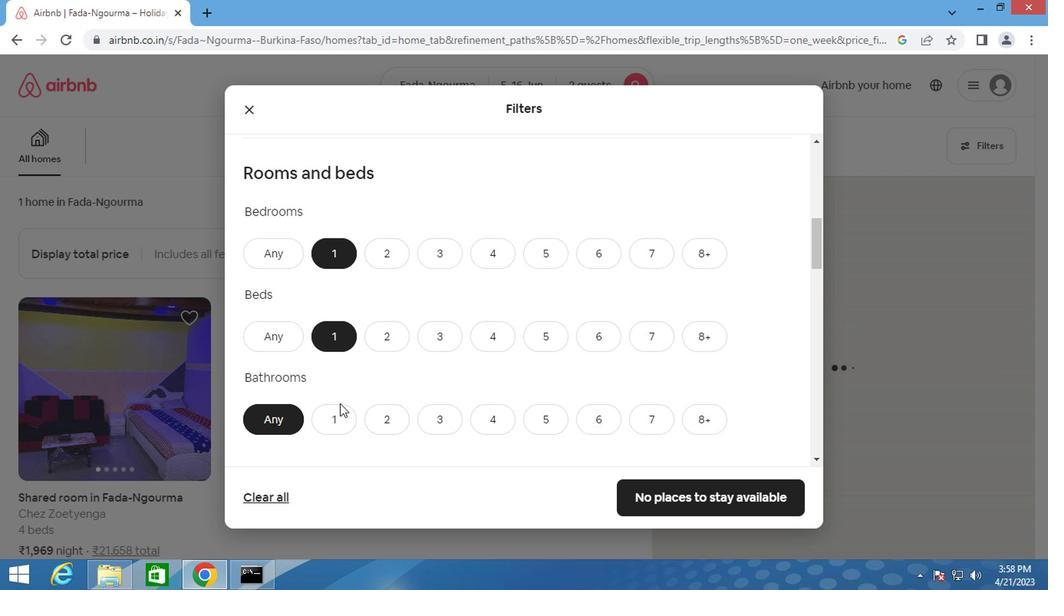 
Action: Mouse pressed left at (322, 423)
Screenshot: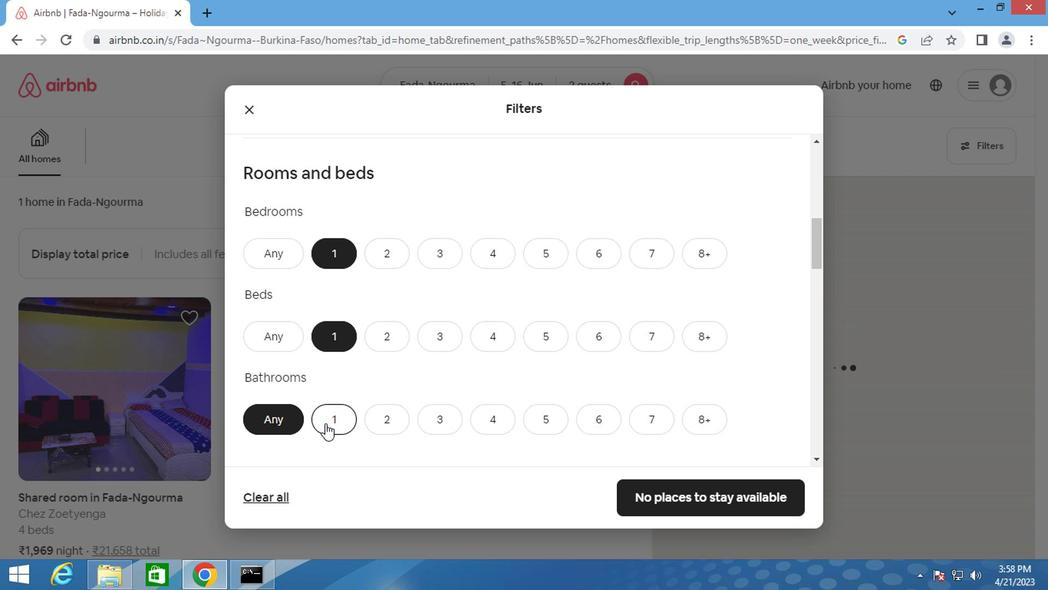 
Action: Mouse moved to (357, 396)
Screenshot: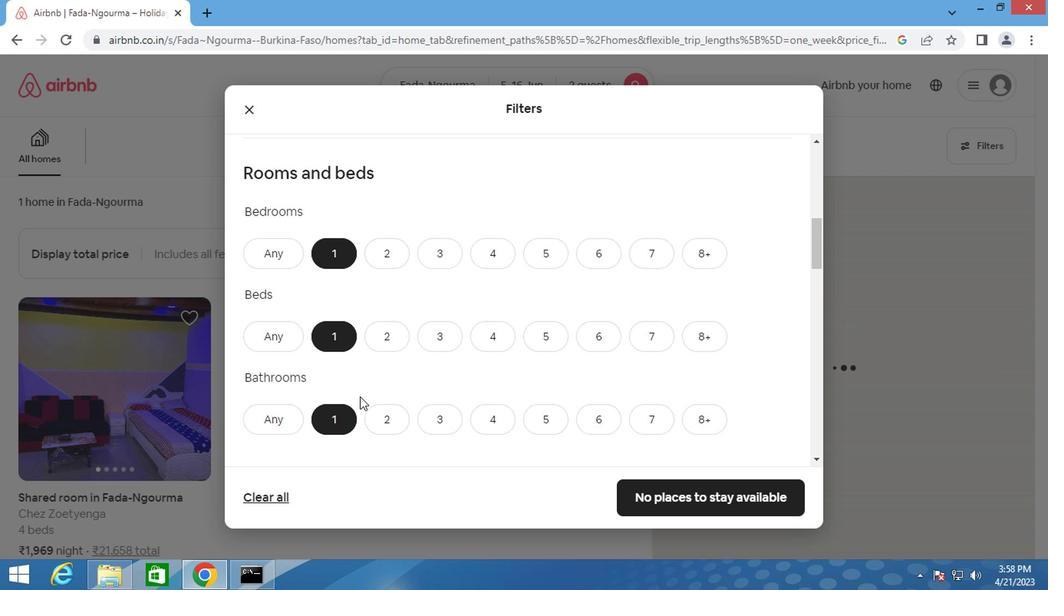 
Action: Mouse scrolled (357, 395) with delta (0, -1)
Screenshot: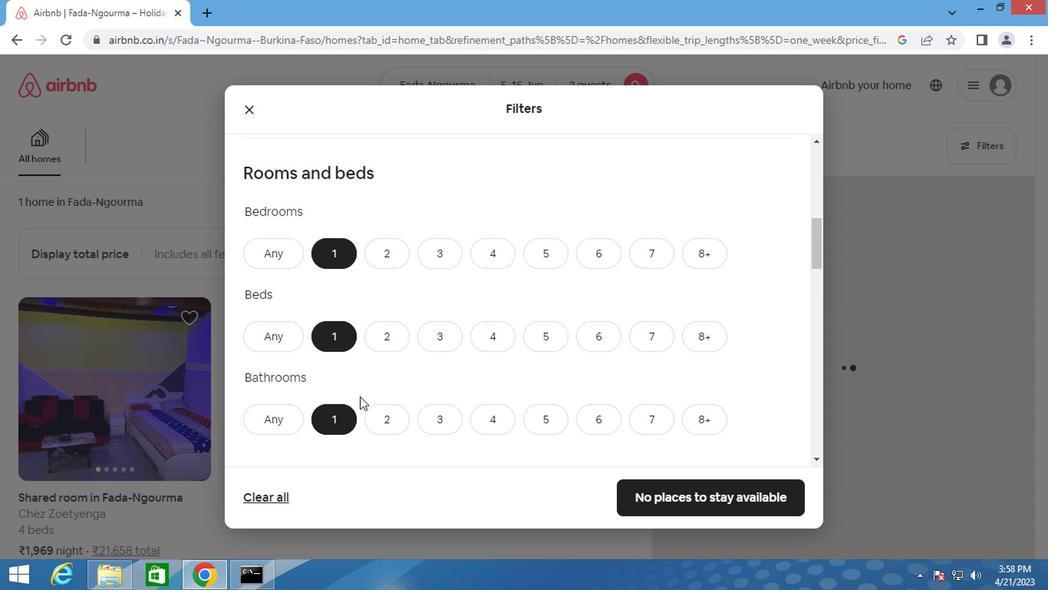 
Action: Mouse scrolled (357, 395) with delta (0, -1)
Screenshot: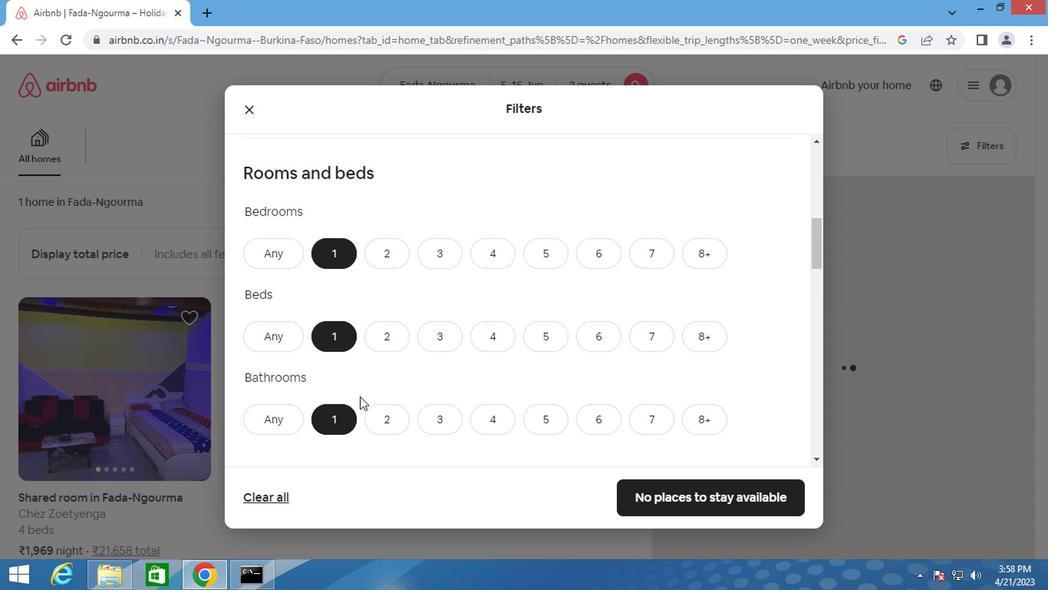 
Action: Mouse scrolled (357, 395) with delta (0, -1)
Screenshot: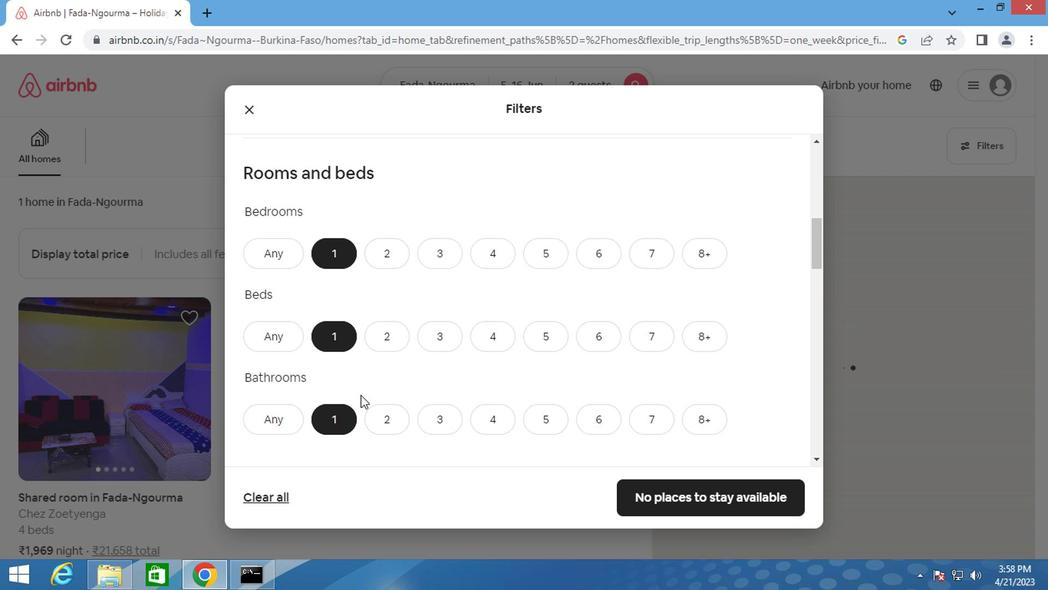 
Action: Mouse moved to (358, 392)
Screenshot: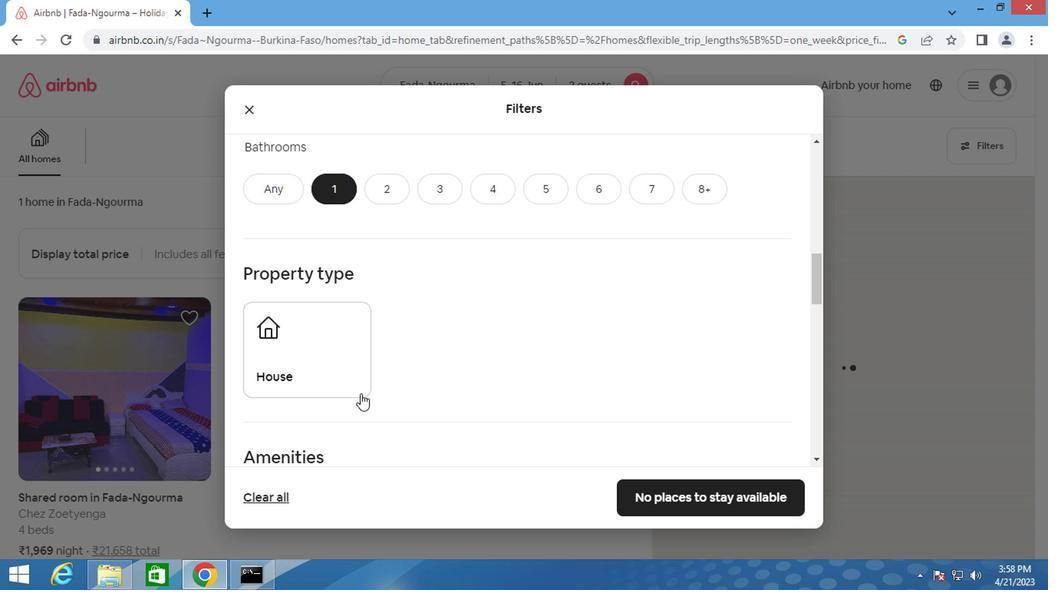 
Action: Mouse scrolled (358, 392) with delta (0, 0)
Screenshot: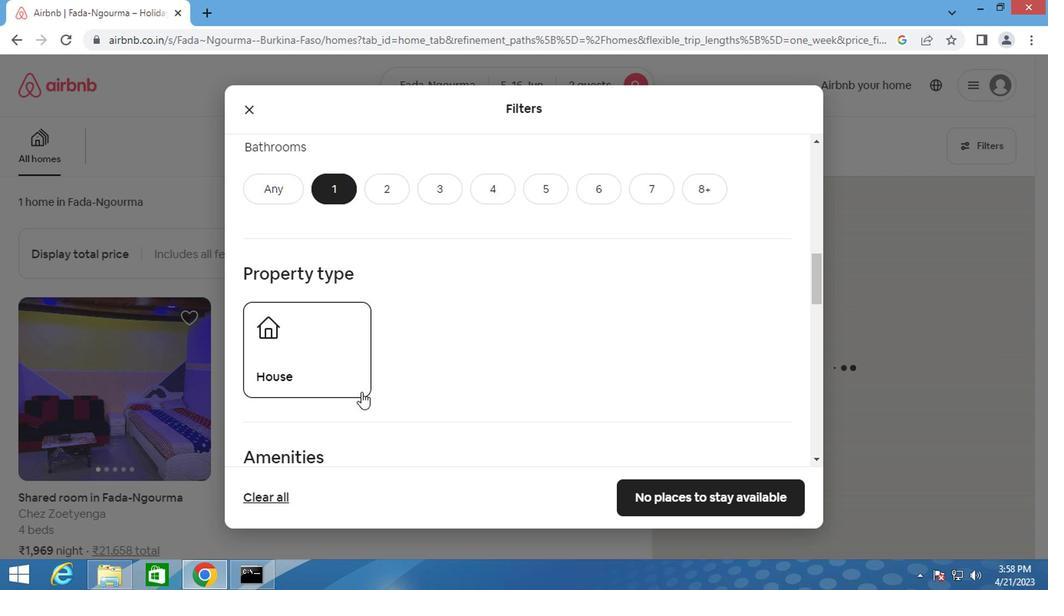 
Action: Mouse scrolled (358, 392) with delta (0, 0)
Screenshot: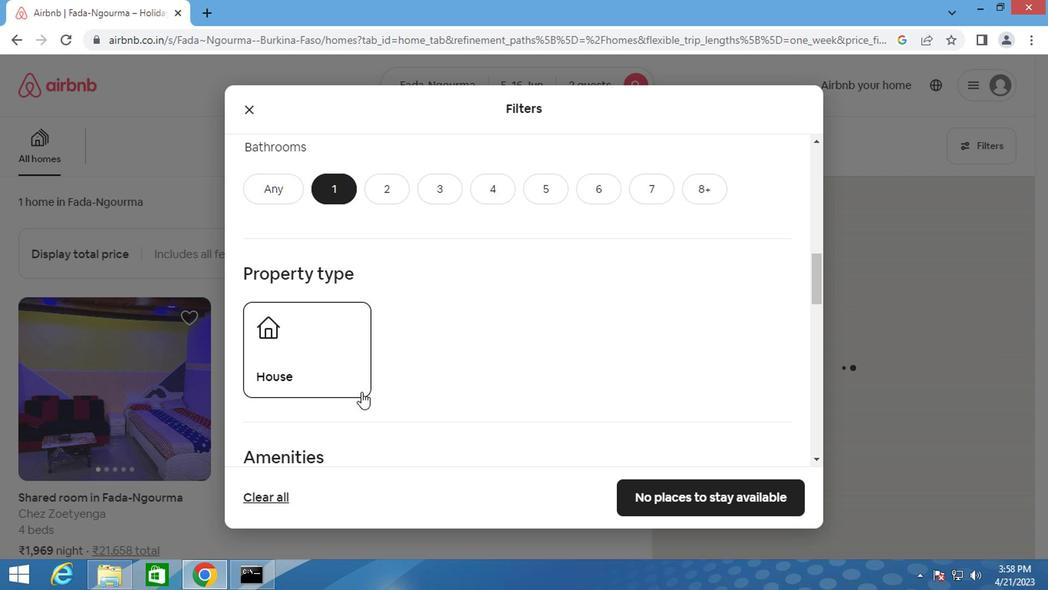 
Action: Mouse moved to (287, 197)
Screenshot: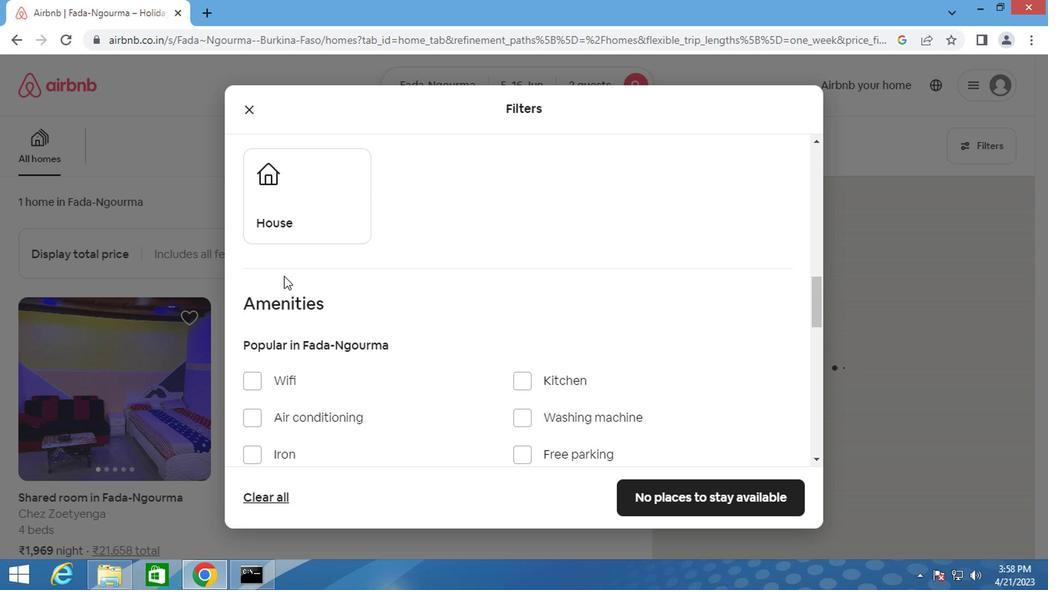 
Action: Mouse pressed left at (287, 197)
Screenshot: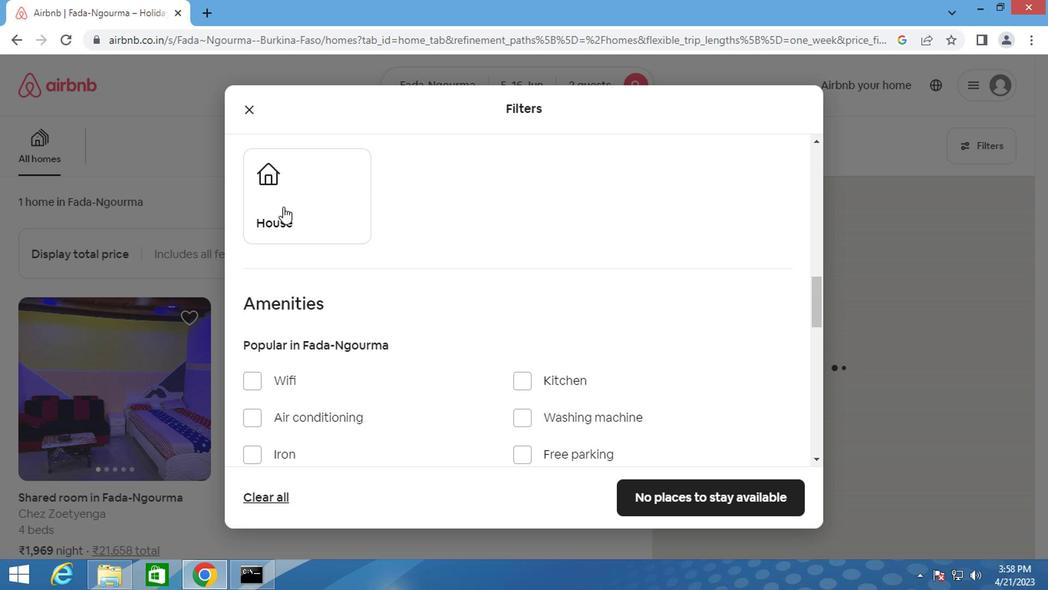 
Action: Mouse moved to (415, 300)
Screenshot: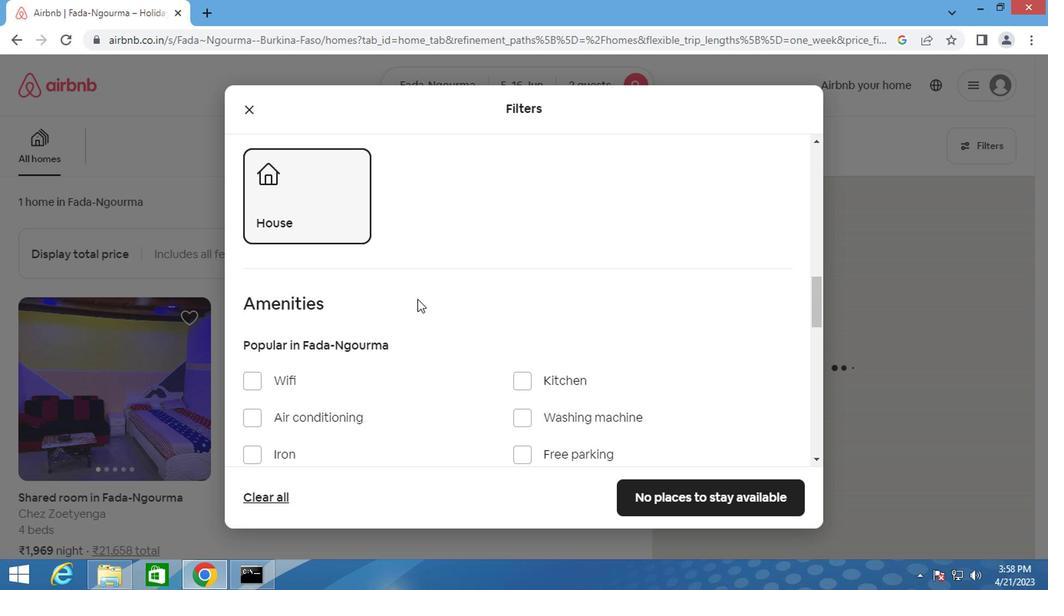 
Action: Mouse scrolled (415, 299) with delta (0, -1)
Screenshot: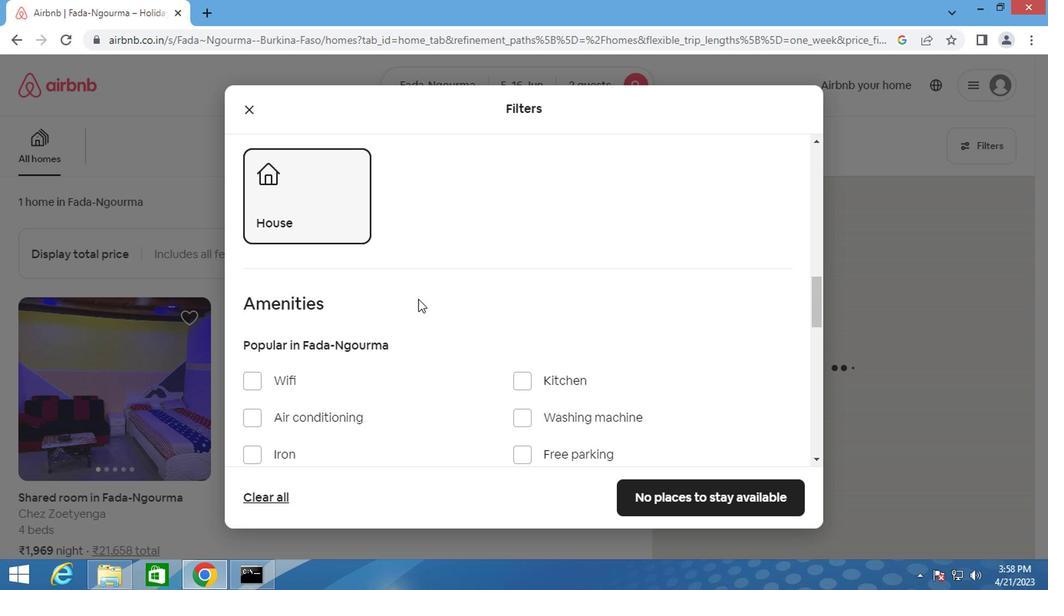 
Action: Mouse moved to (252, 343)
Screenshot: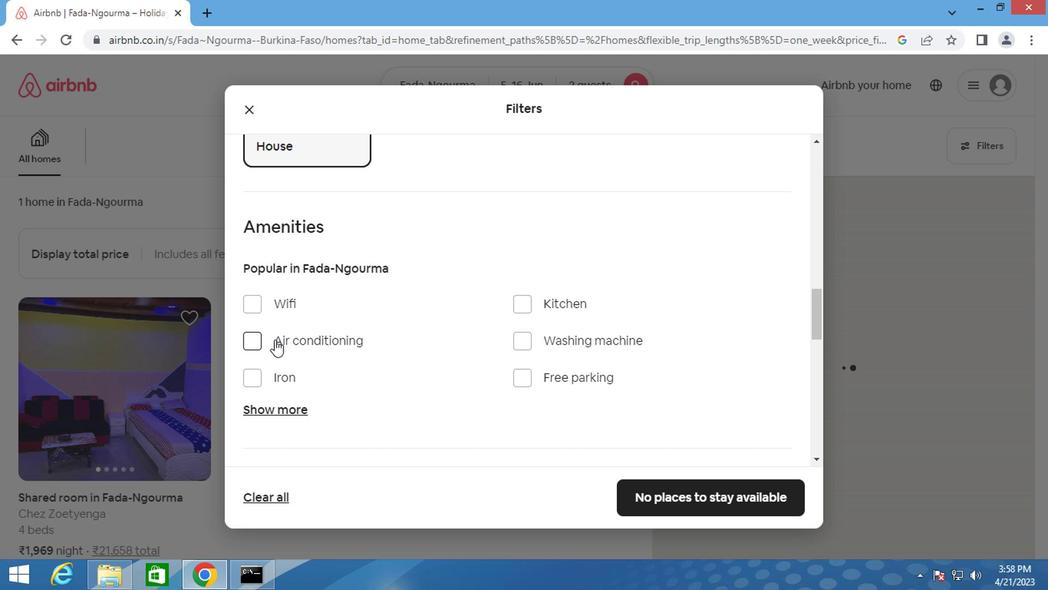 
Action: Mouse pressed left at (252, 343)
Screenshot: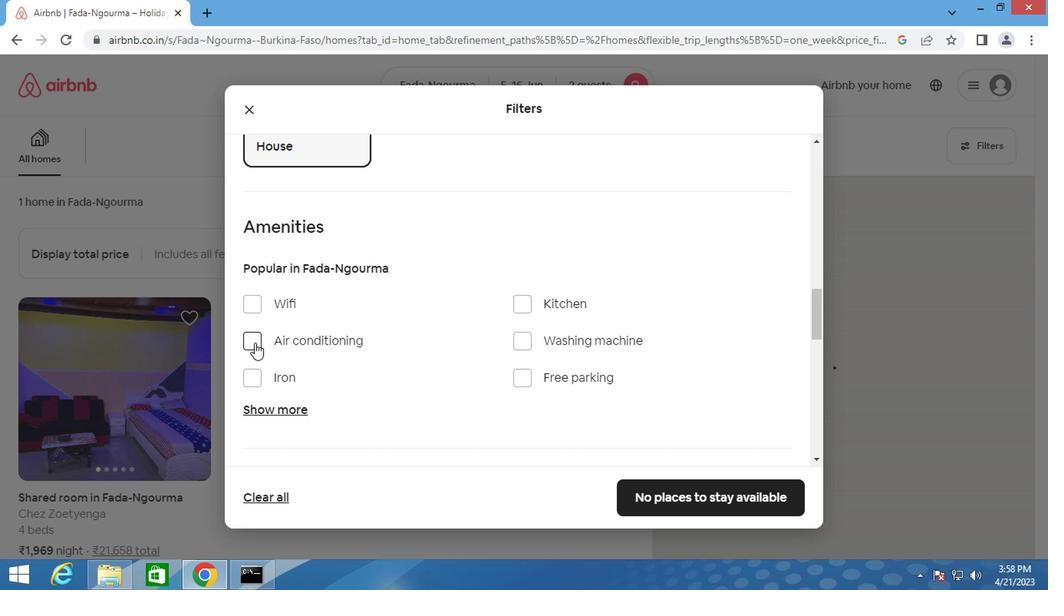 
Action: Mouse moved to (366, 347)
Screenshot: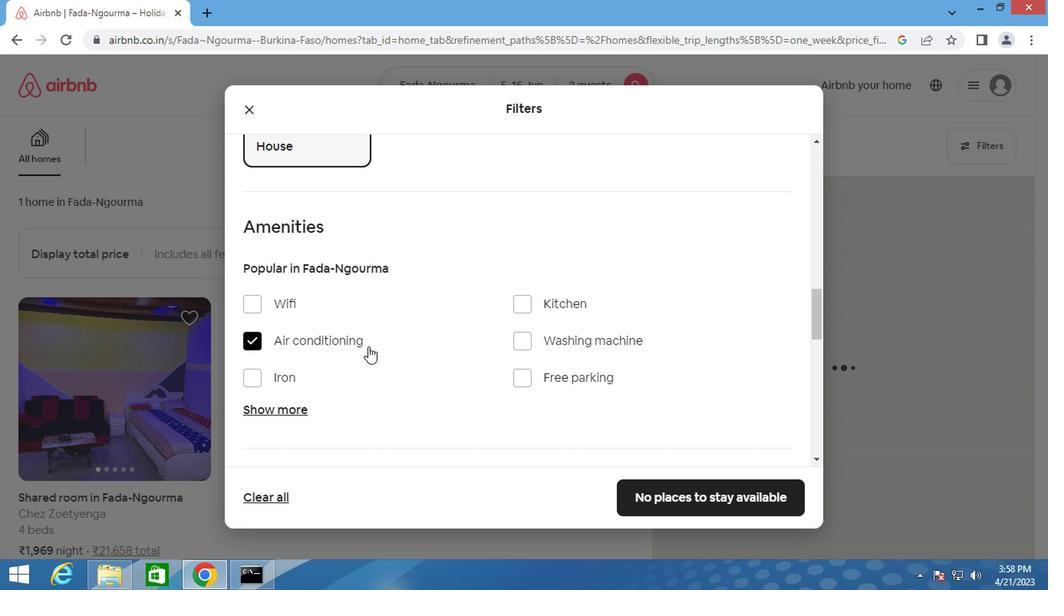 
Action: Mouse scrolled (366, 346) with delta (0, 0)
Screenshot: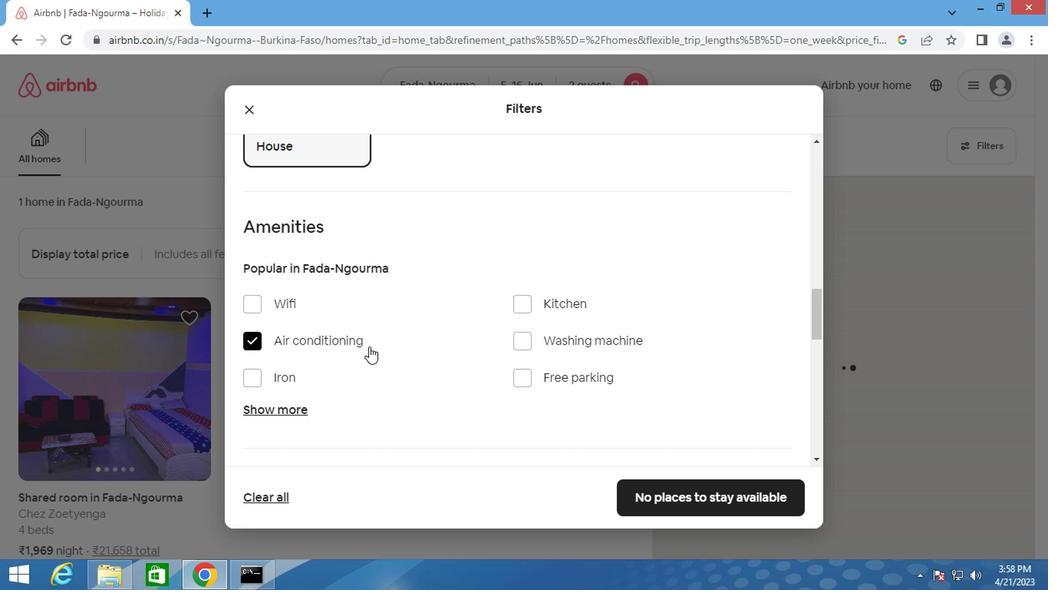 
Action: Mouse scrolled (366, 346) with delta (0, 0)
Screenshot: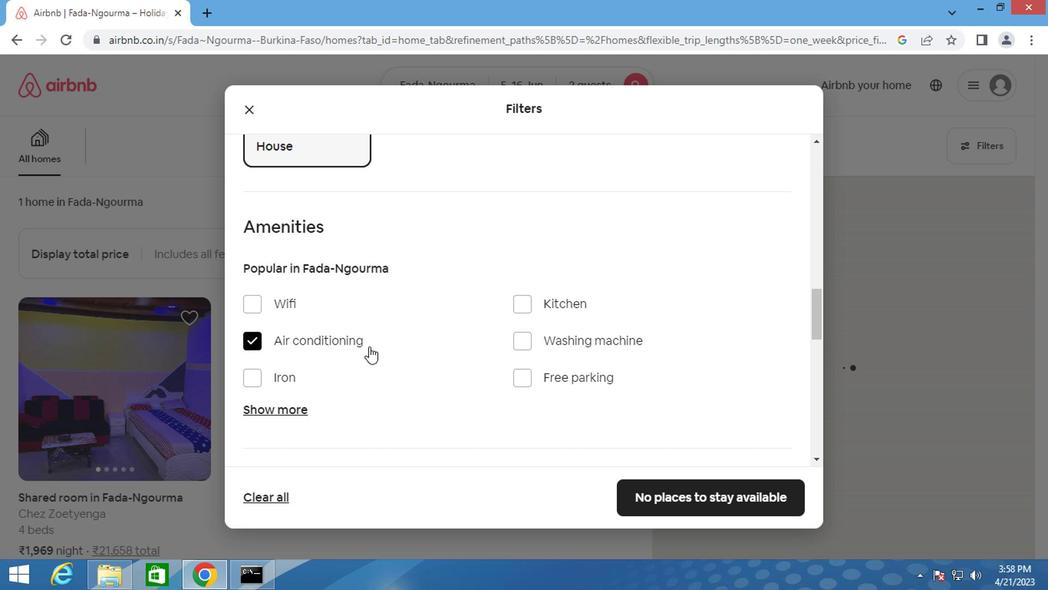 
Action: Mouse scrolled (366, 346) with delta (0, 0)
Screenshot: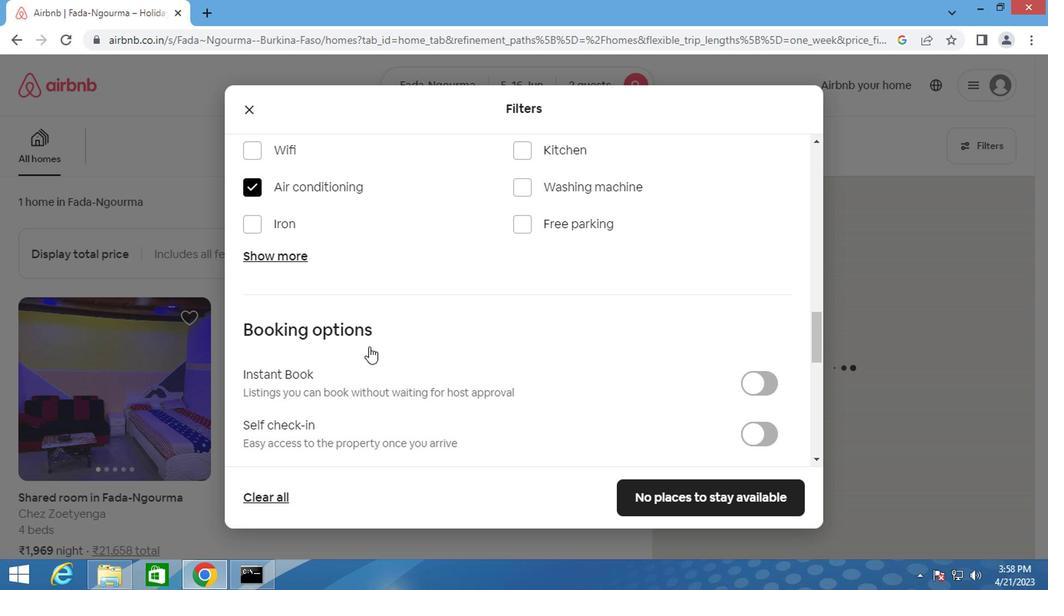 
Action: Mouse scrolled (366, 346) with delta (0, 0)
Screenshot: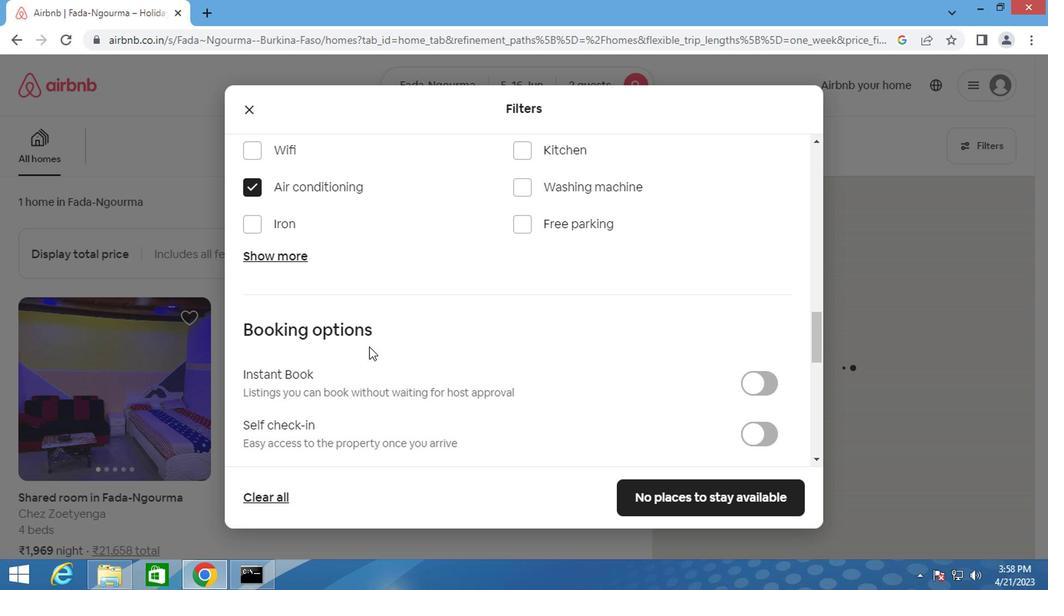 
Action: Mouse moved to (761, 281)
Screenshot: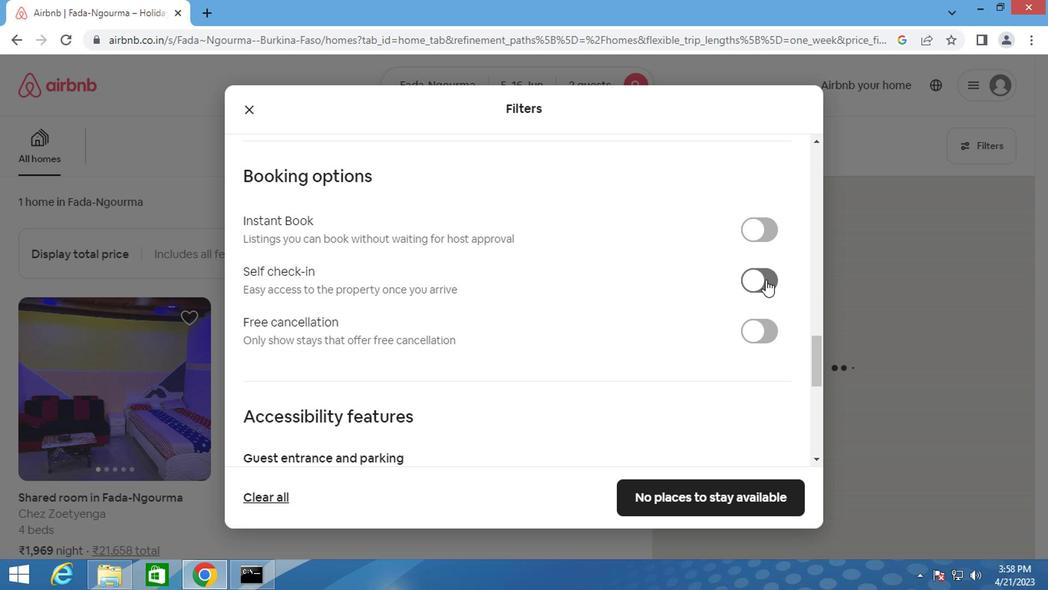 
Action: Mouse pressed left at (761, 281)
Screenshot: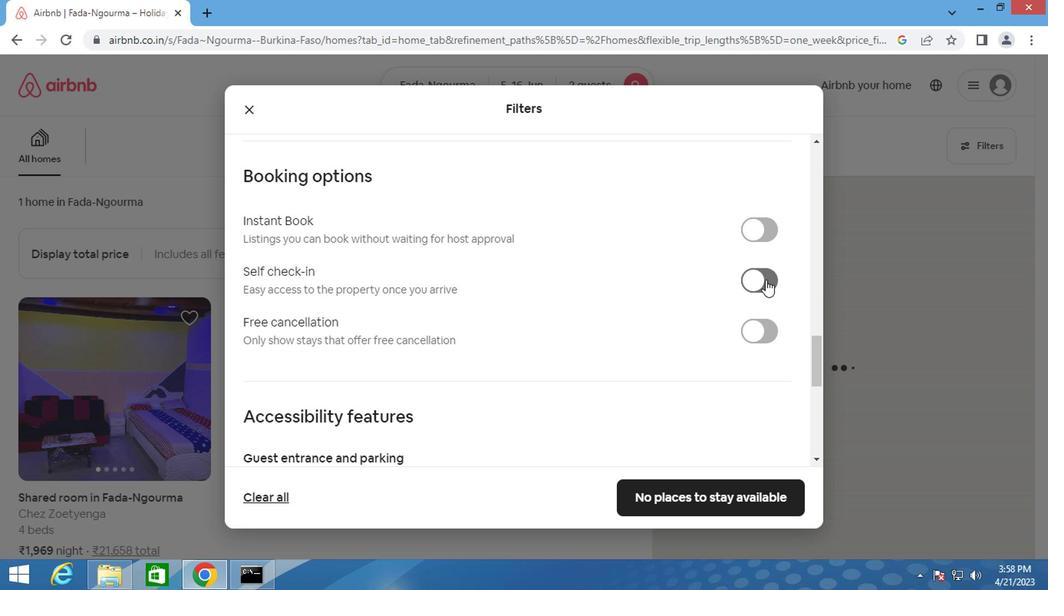 
Action: Mouse moved to (667, 298)
Screenshot: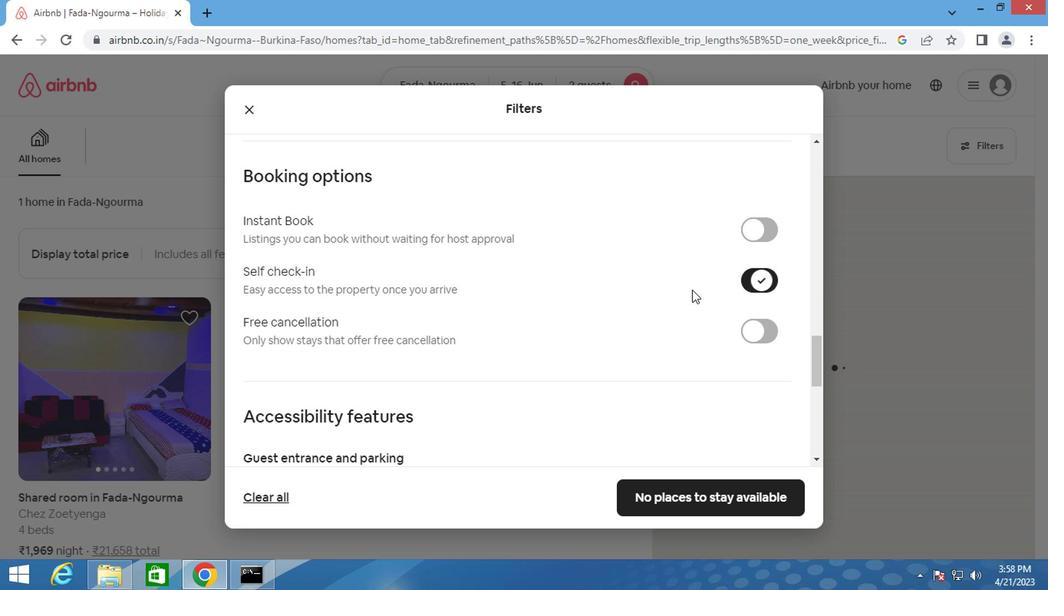 
Action: Mouse scrolled (667, 297) with delta (0, -1)
Screenshot: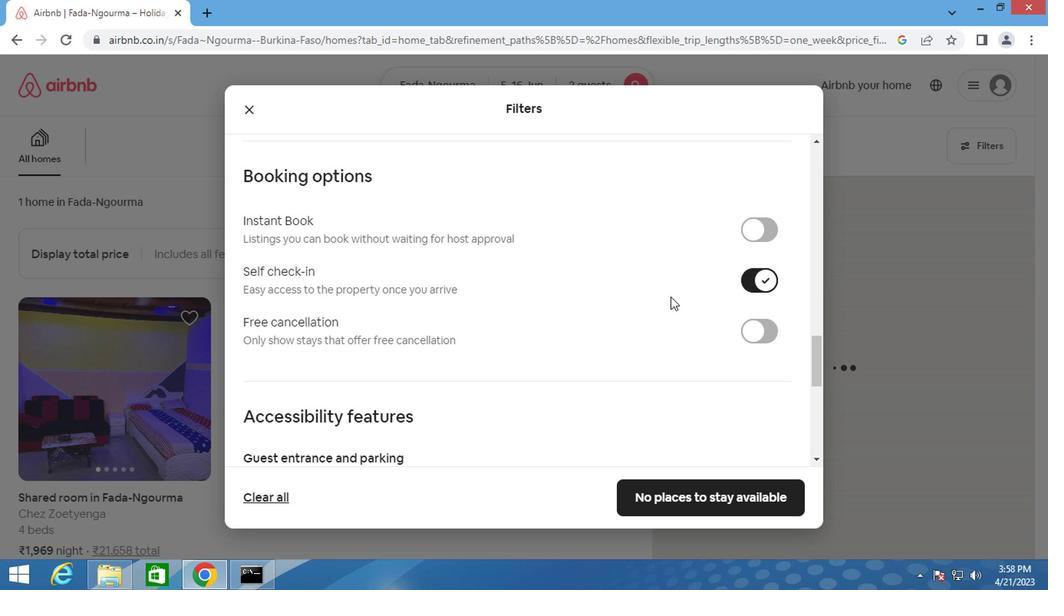 
Action: Mouse scrolled (667, 297) with delta (0, -1)
Screenshot: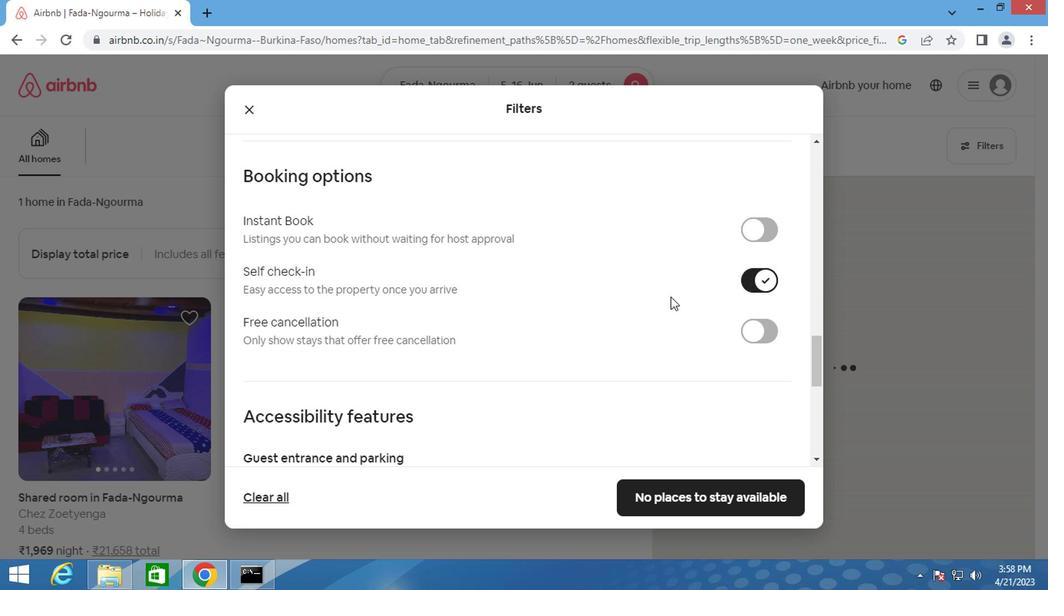
Action: Mouse scrolled (667, 297) with delta (0, -1)
Screenshot: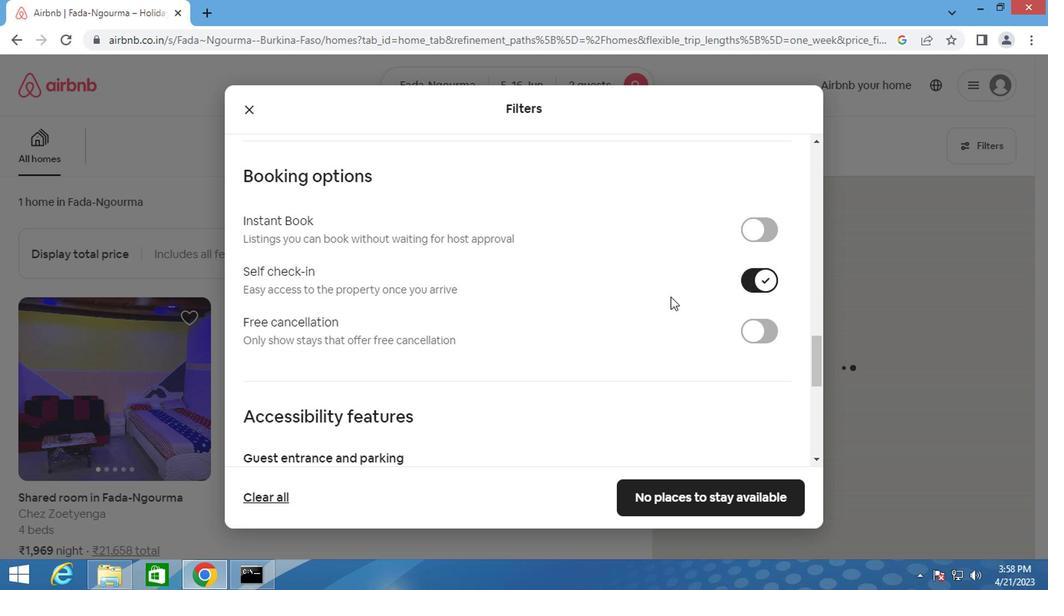 
Action: Mouse moved to (666, 295)
Screenshot: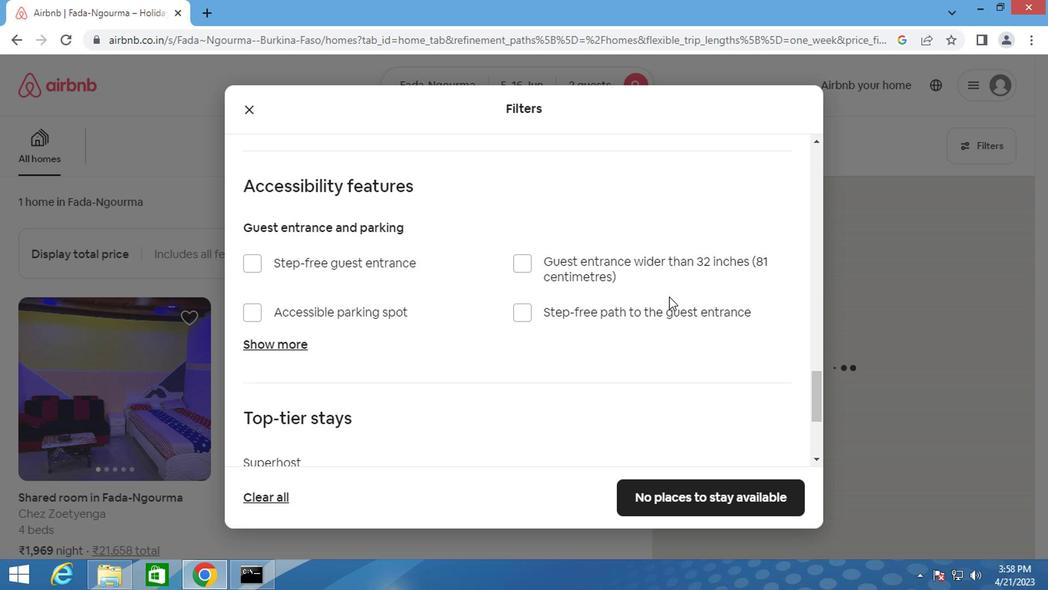 
Action: Mouse scrolled (666, 295) with delta (0, 0)
Screenshot: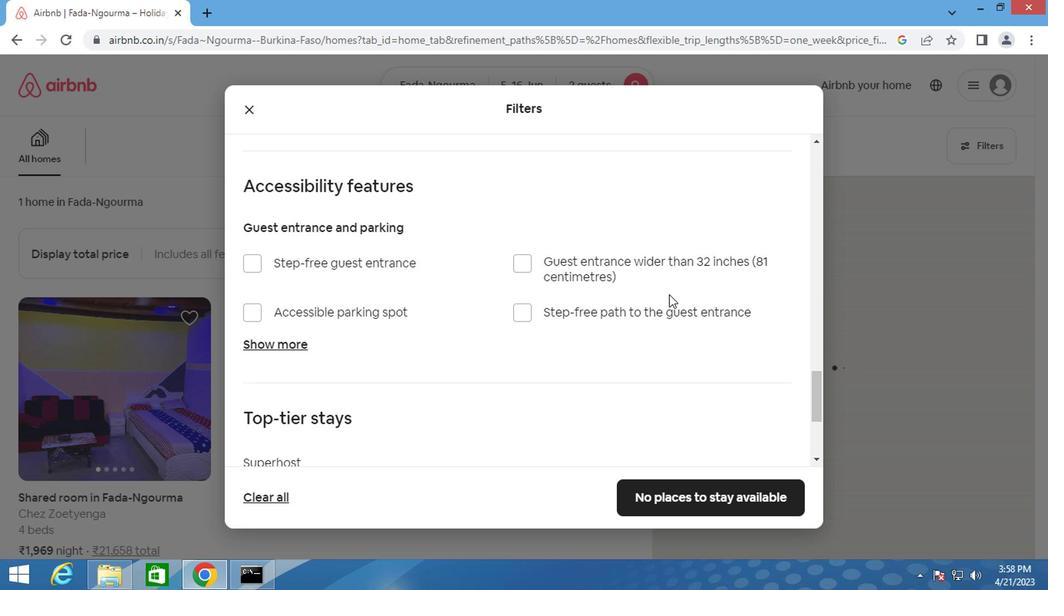 
Action: Mouse scrolled (666, 295) with delta (0, 0)
Screenshot: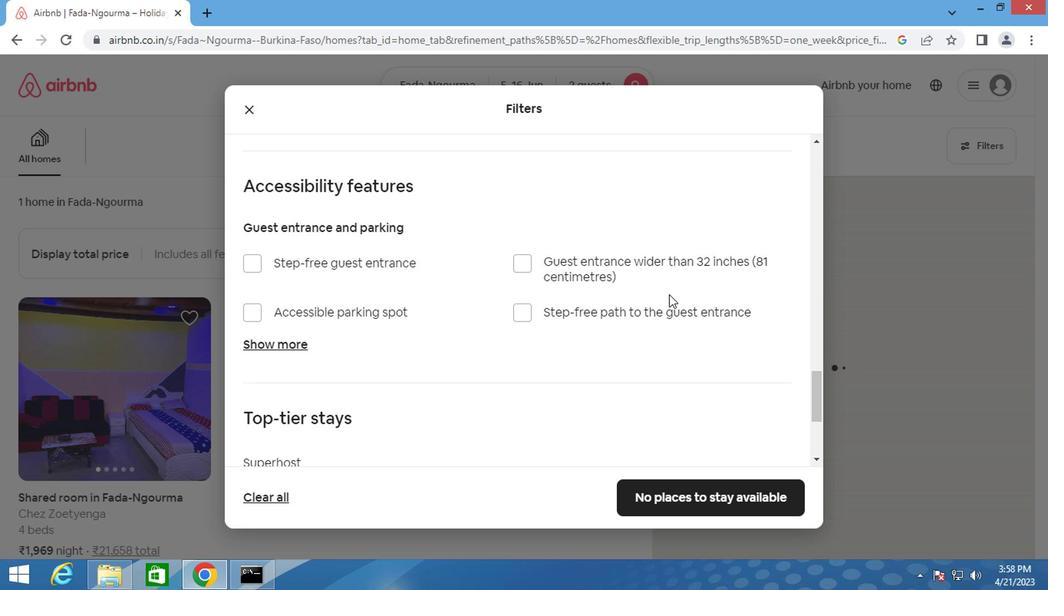 
Action: Mouse scrolled (666, 295) with delta (0, 0)
Screenshot: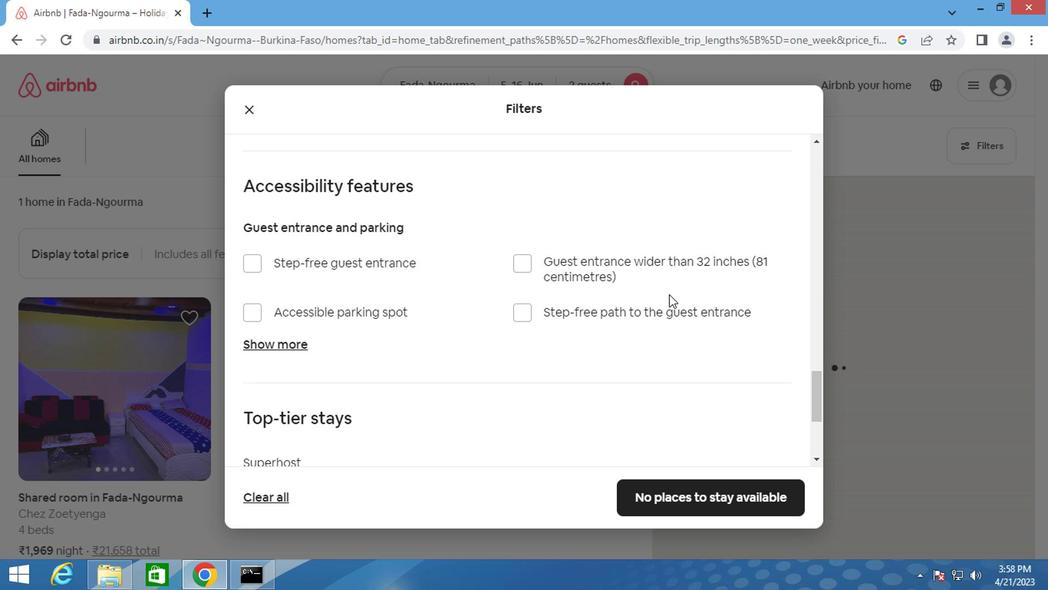 
Action: Mouse scrolled (666, 295) with delta (0, 0)
Screenshot: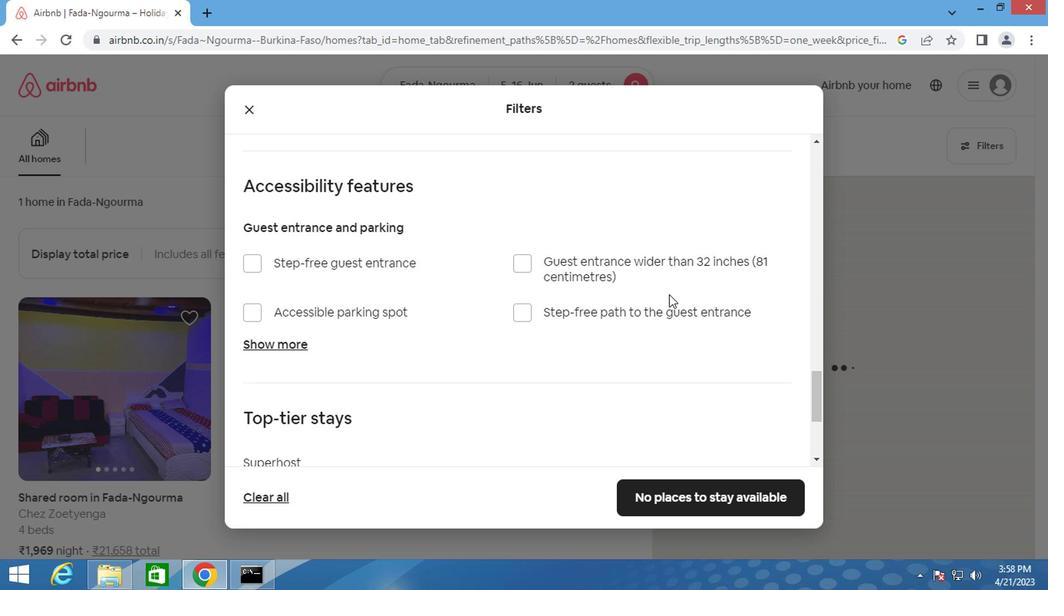 
Action: Mouse moved to (667, 293)
Screenshot: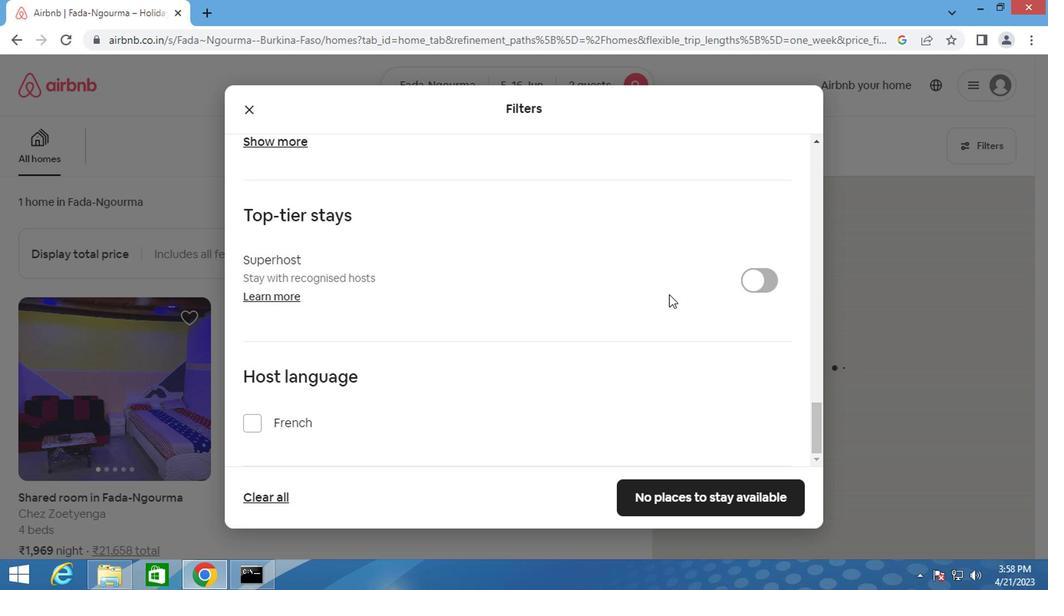 
Action: Mouse scrolled (667, 292) with delta (0, 0)
Screenshot: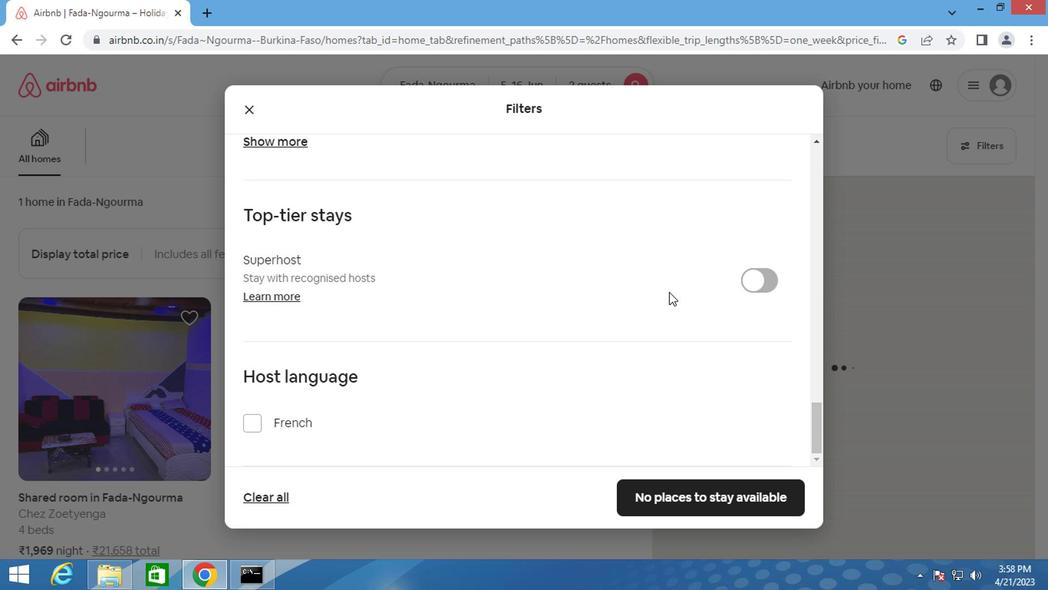 
Action: Mouse scrolled (667, 292) with delta (0, 0)
Screenshot: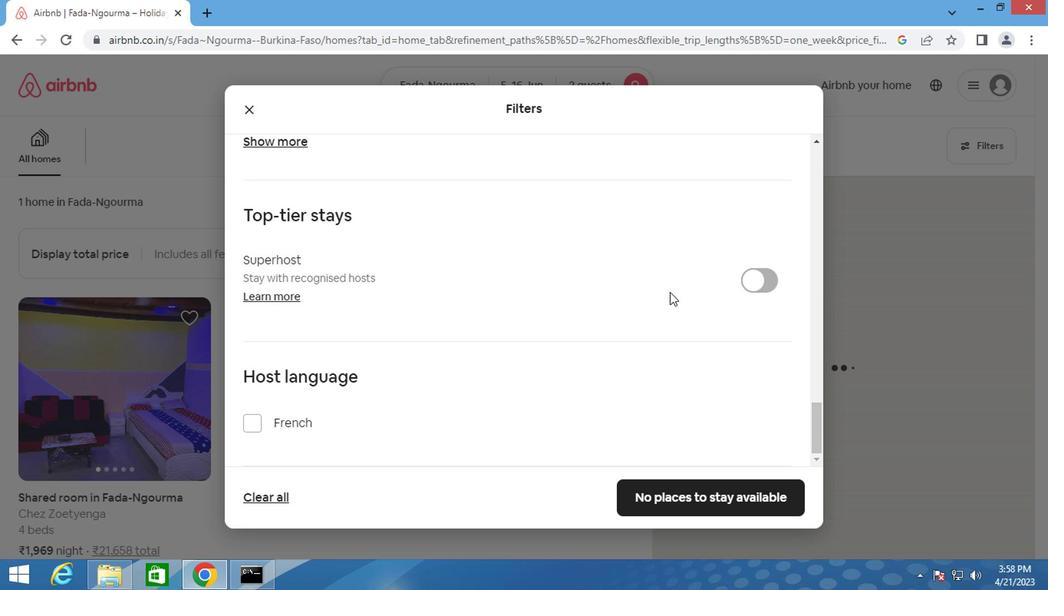 
Action: Mouse scrolled (667, 292) with delta (0, 0)
Screenshot: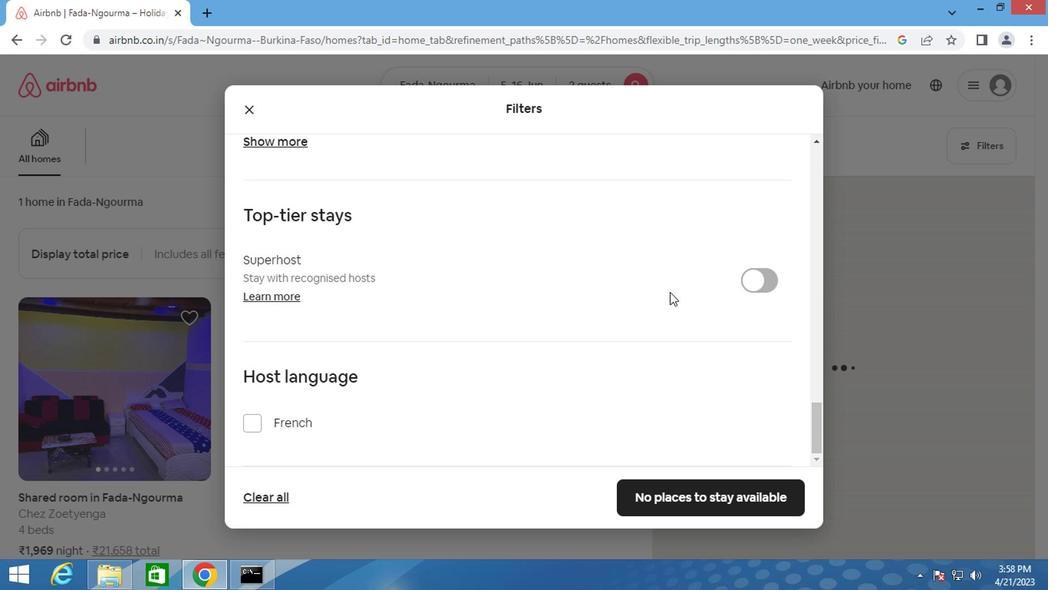 
Action: Mouse moved to (739, 509)
Screenshot: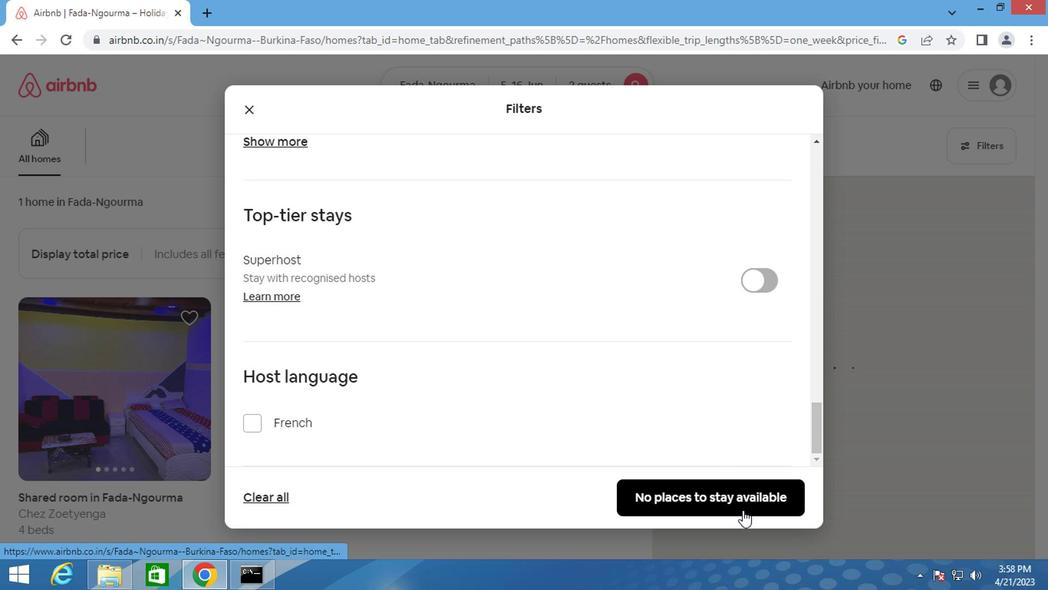 
Action: Mouse pressed left at (739, 509)
Screenshot: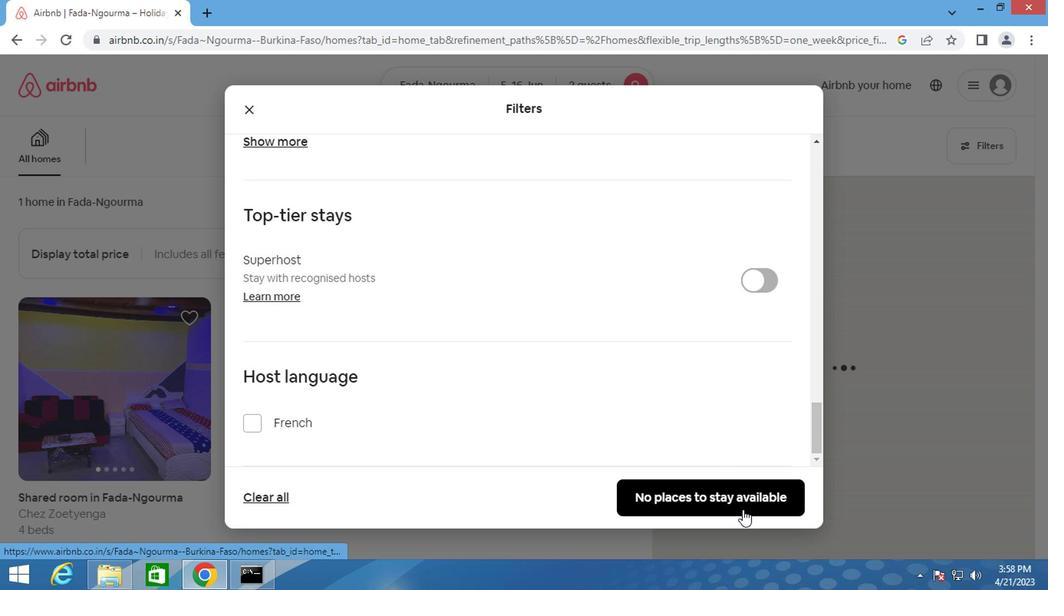 
Action: Mouse moved to (741, 502)
Screenshot: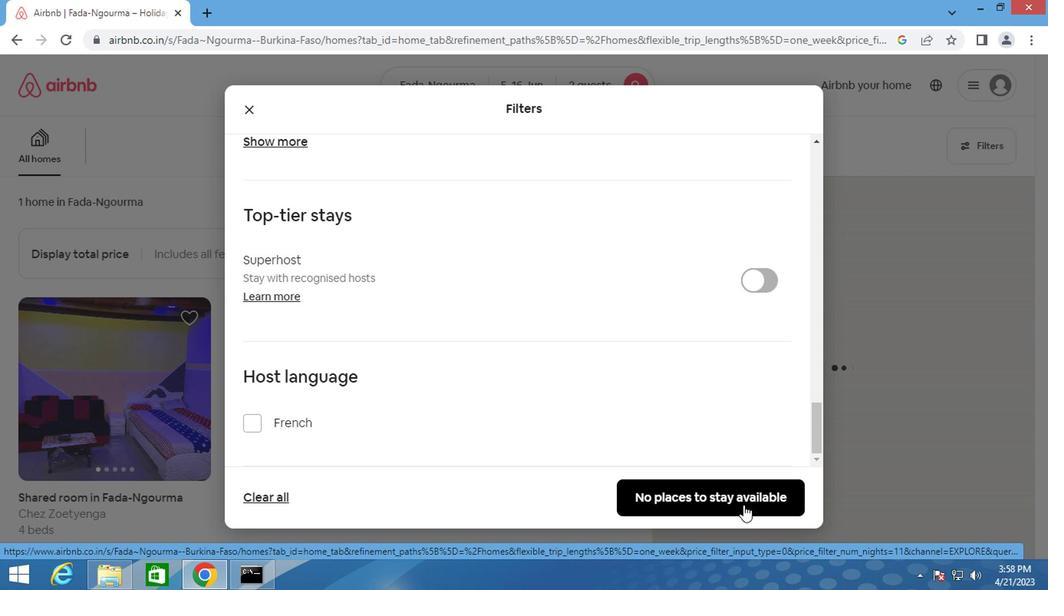 
Action: Mouse pressed left at (741, 502)
Screenshot: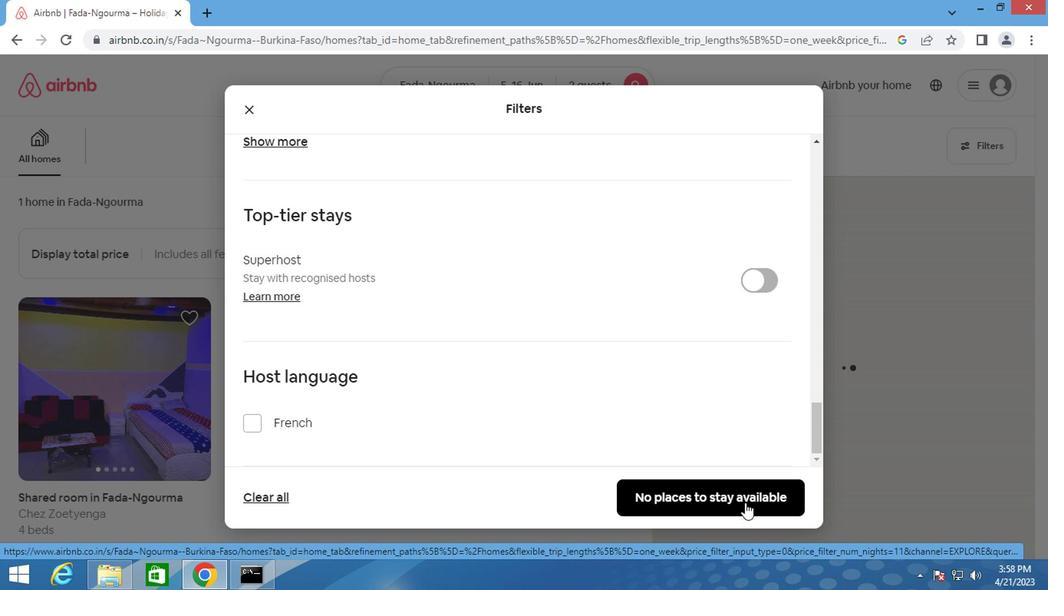 
Action: Mouse moved to (742, 502)
Screenshot: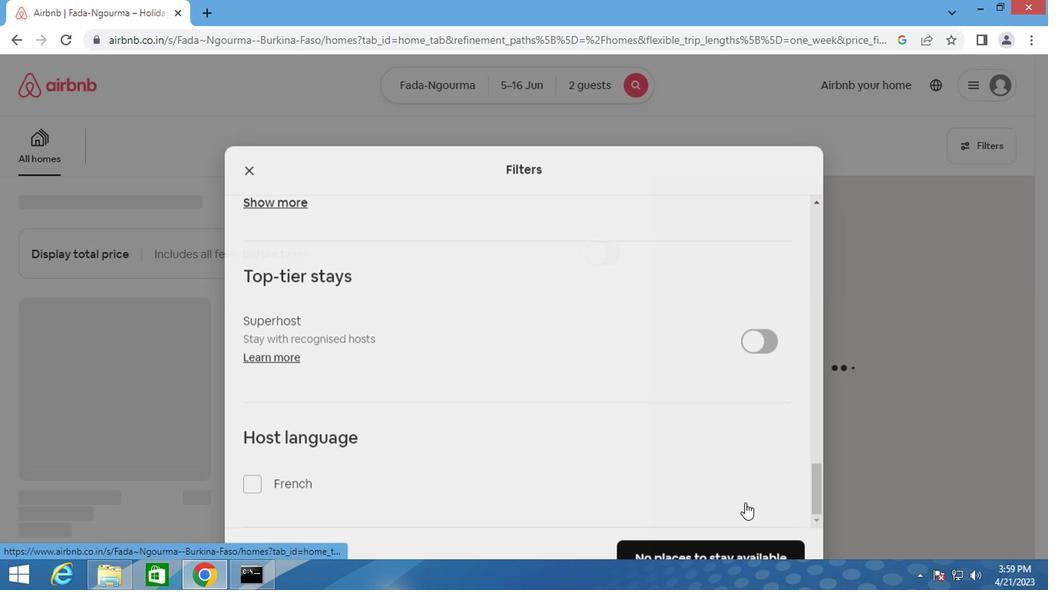 
Action: Key pressed <Key.f8>
Screenshot: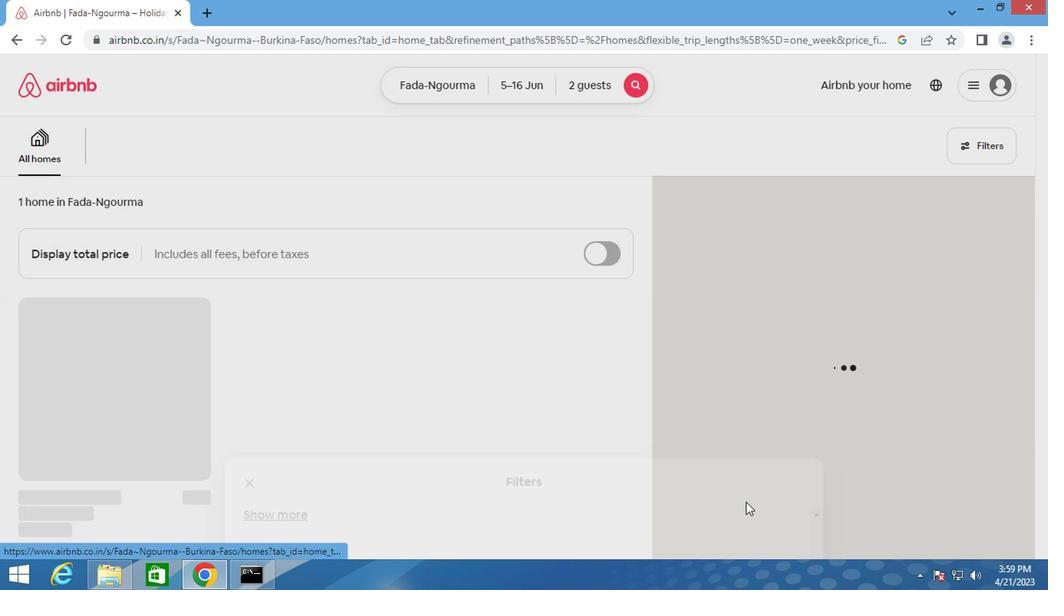
